 Task: Install and configure an extension for better Ruby support.
Action: Mouse moved to (177, 214)
Screenshot: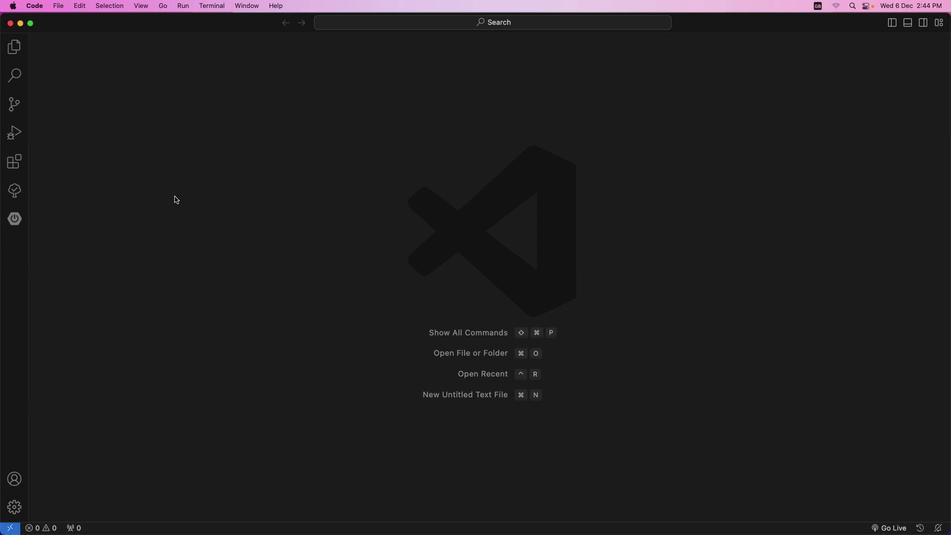 
Action: Mouse pressed left at (177, 214)
Screenshot: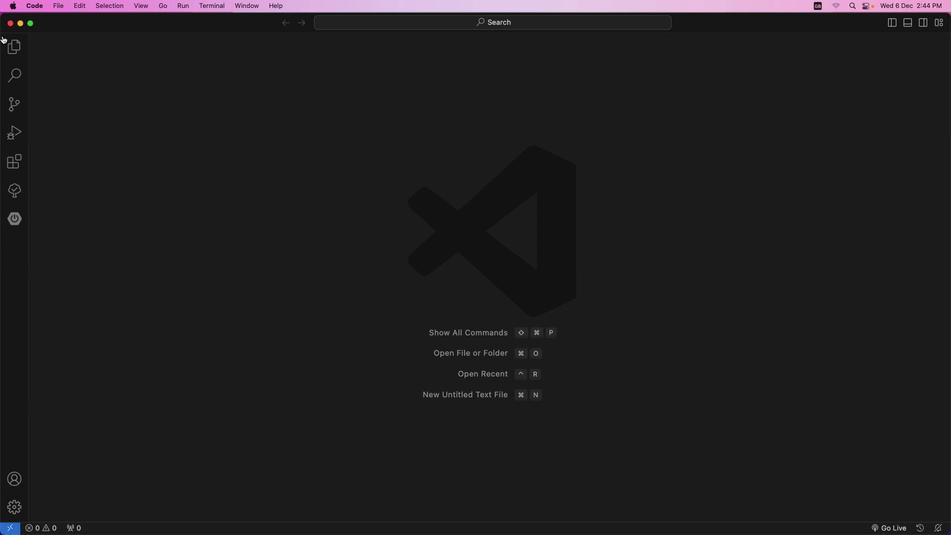 
Action: Mouse moved to (12, 161)
Screenshot: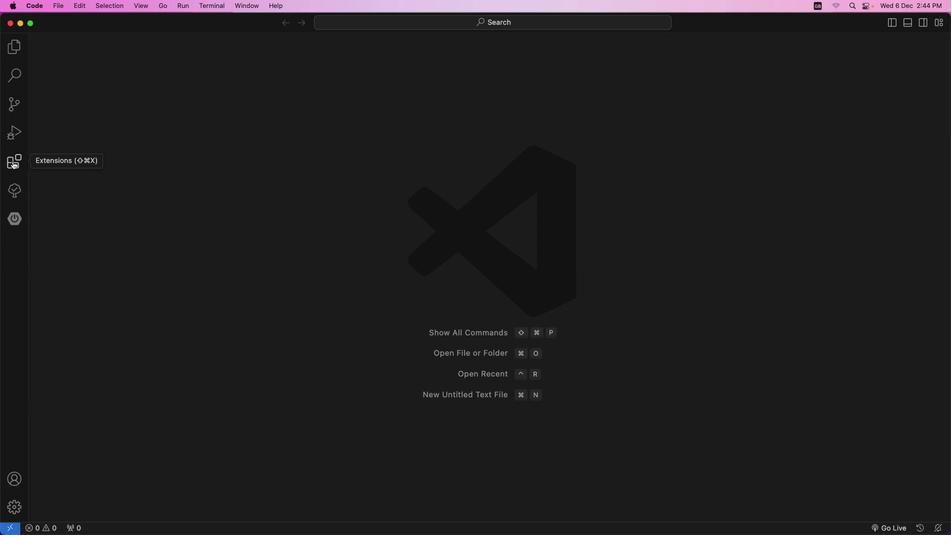 
Action: Mouse pressed left at (12, 161)
Screenshot: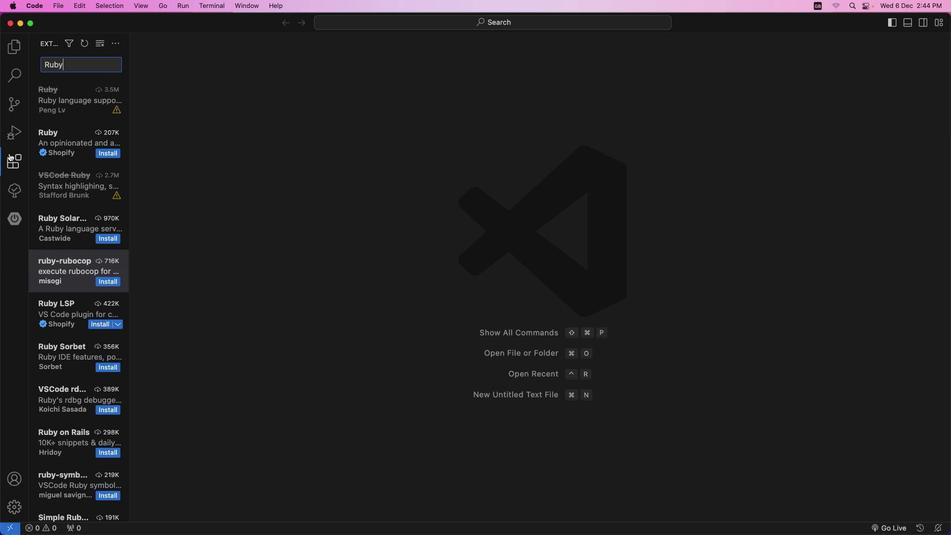 
Action: Mouse moved to (68, 65)
Screenshot: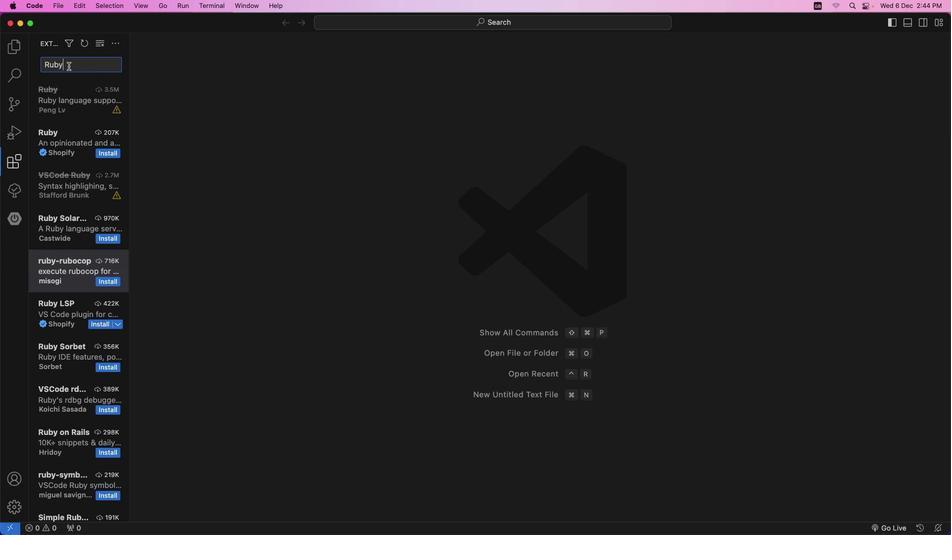 
Action: Key pressed Key.backspaceKey.backspaceKey.backspaceKey.backspaceKey.shift'R''u''b''y'
Screenshot: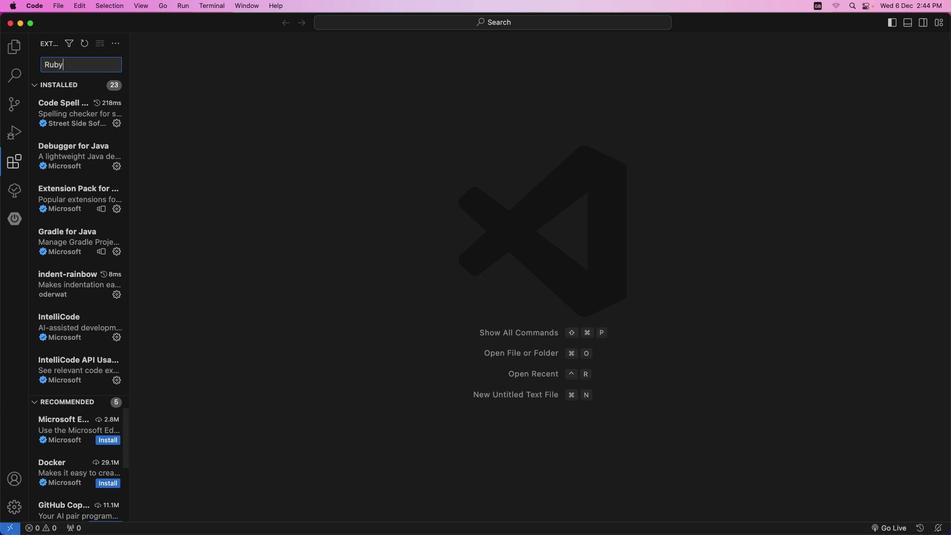 
Action: Mouse moved to (64, 258)
Screenshot: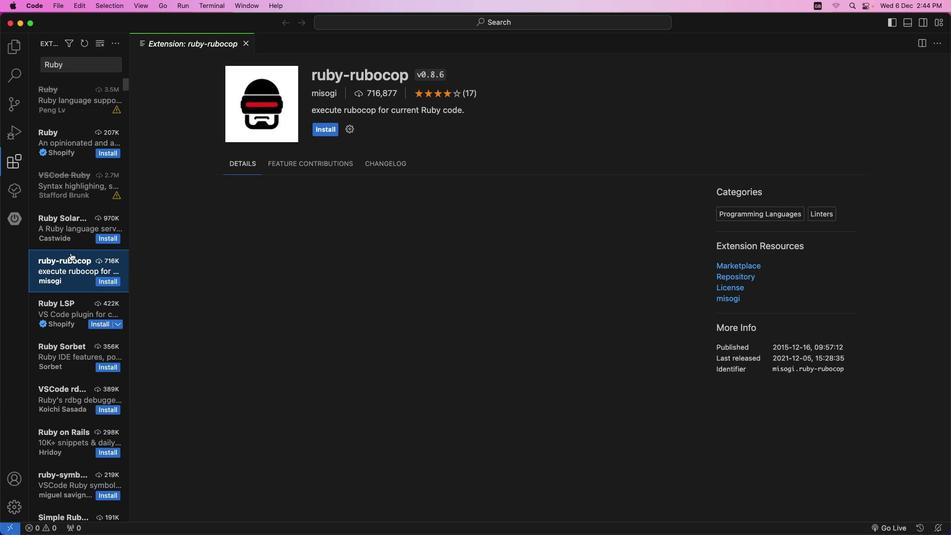 
Action: Mouse pressed left at (64, 258)
Screenshot: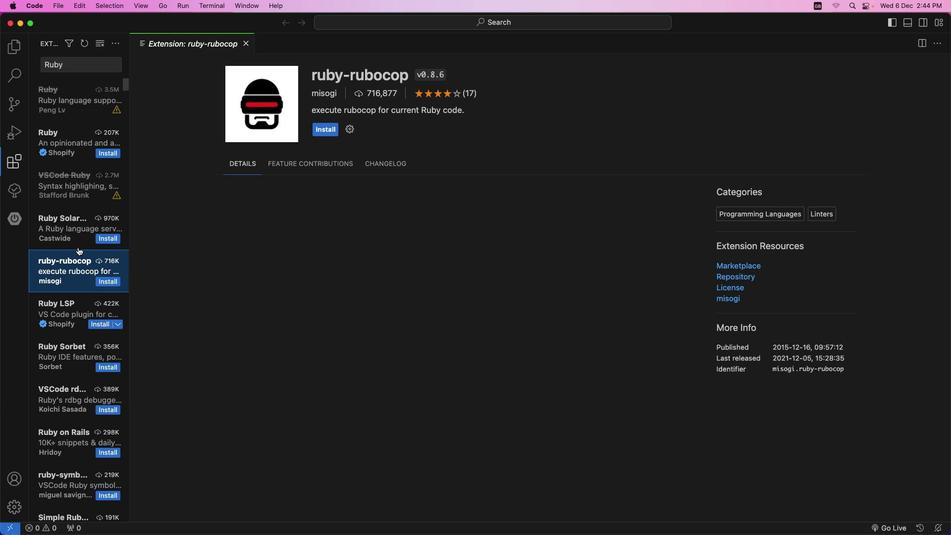 
Action: Mouse moved to (320, 130)
Screenshot: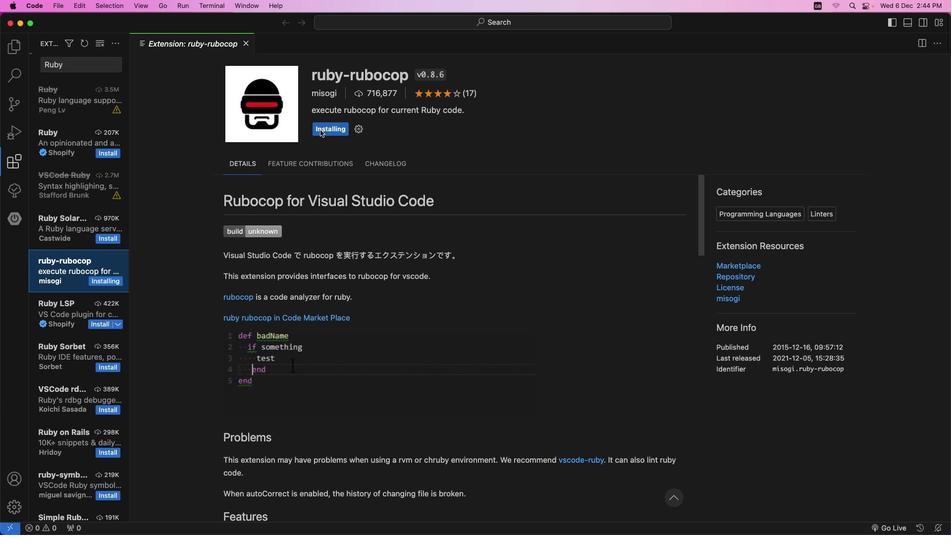 
Action: Mouse pressed left at (320, 130)
Screenshot: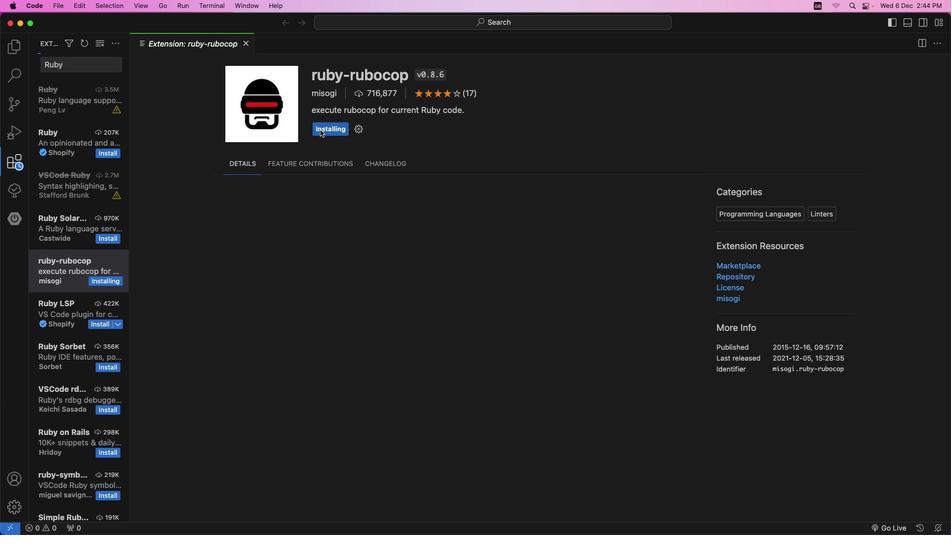 
Action: Mouse moved to (14, 50)
Screenshot: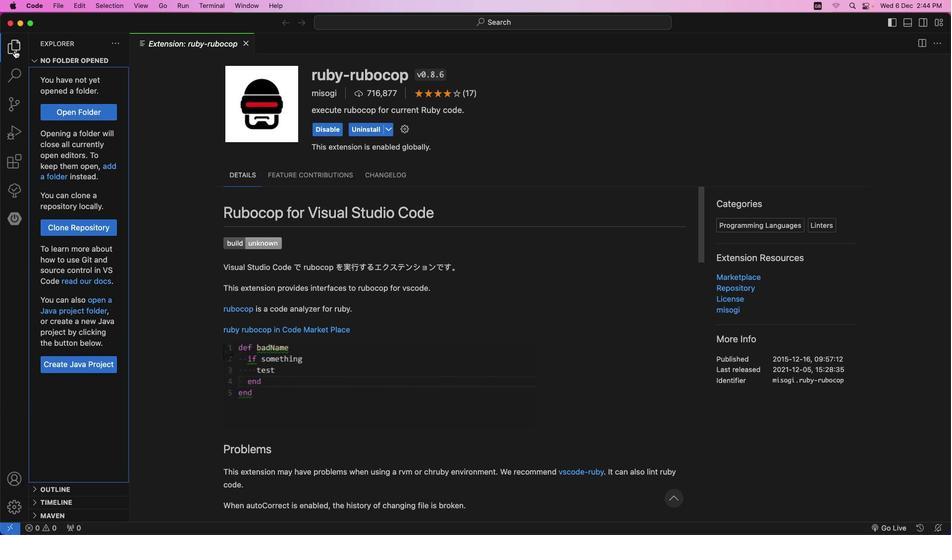 
Action: Mouse pressed left at (14, 50)
Screenshot: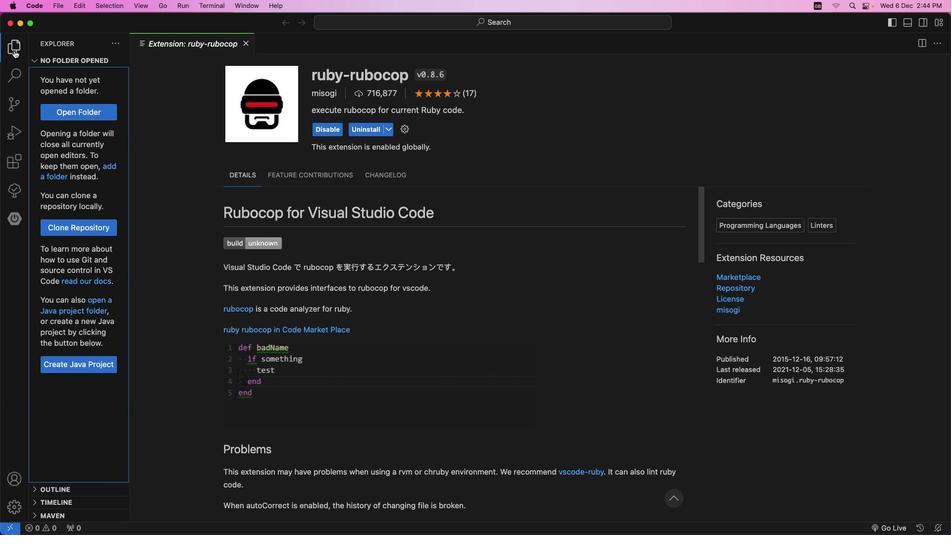 
Action: Mouse moved to (14, 50)
Screenshot: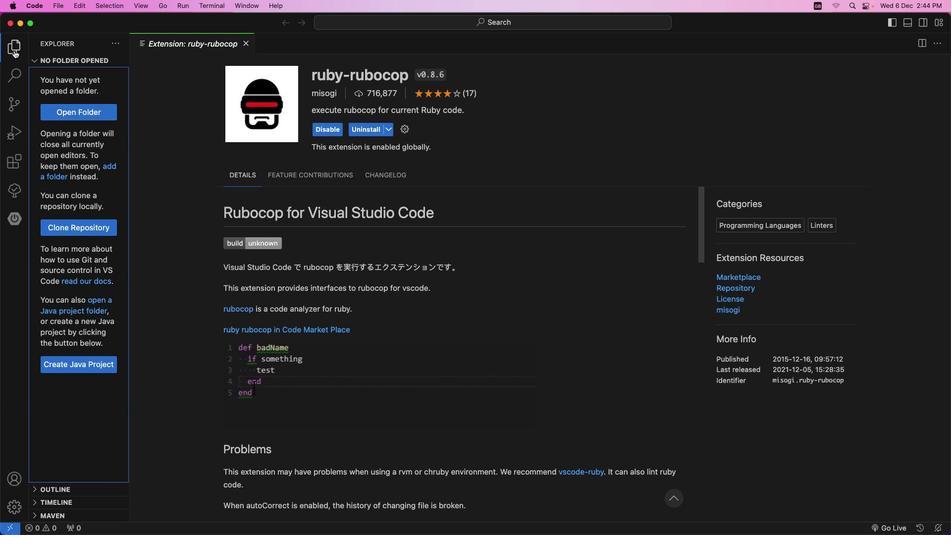 
Action: Mouse pressed left at (14, 50)
Screenshot: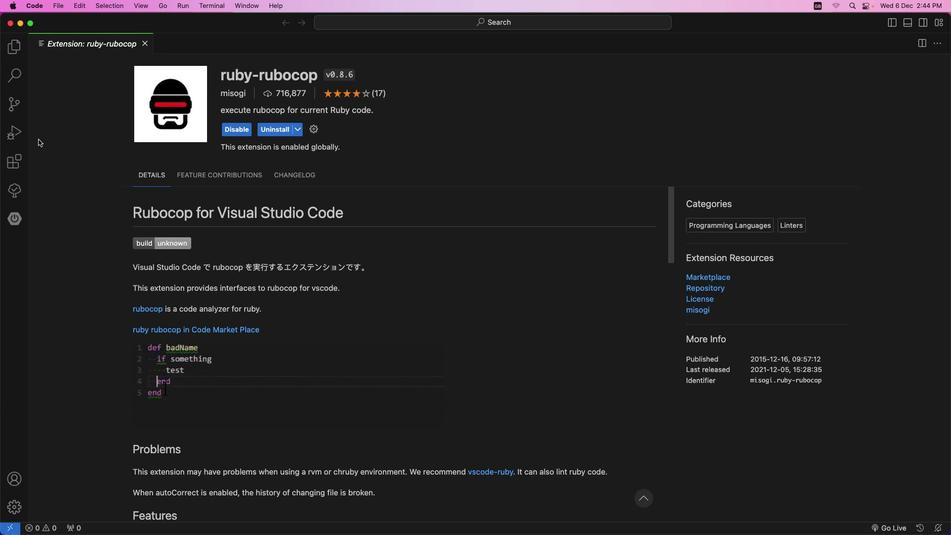 
Action: Mouse moved to (145, 43)
Screenshot: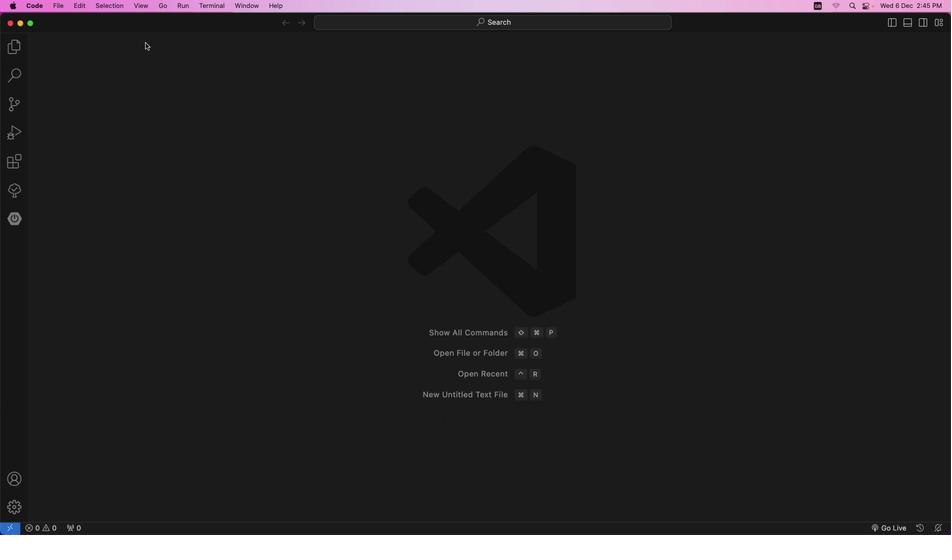 
Action: Mouse pressed left at (145, 43)
Screenshot: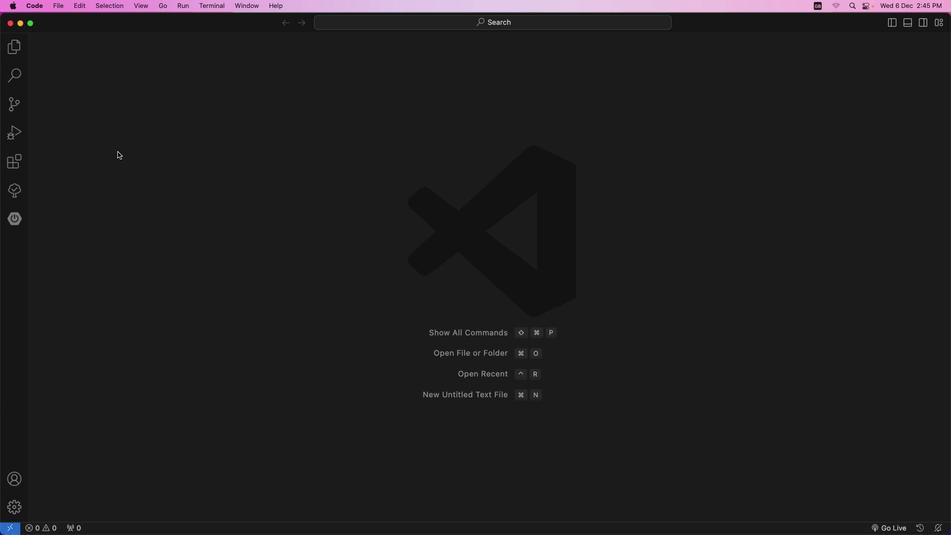 
Action: Mouse moved to (12, 509)
Screenshot: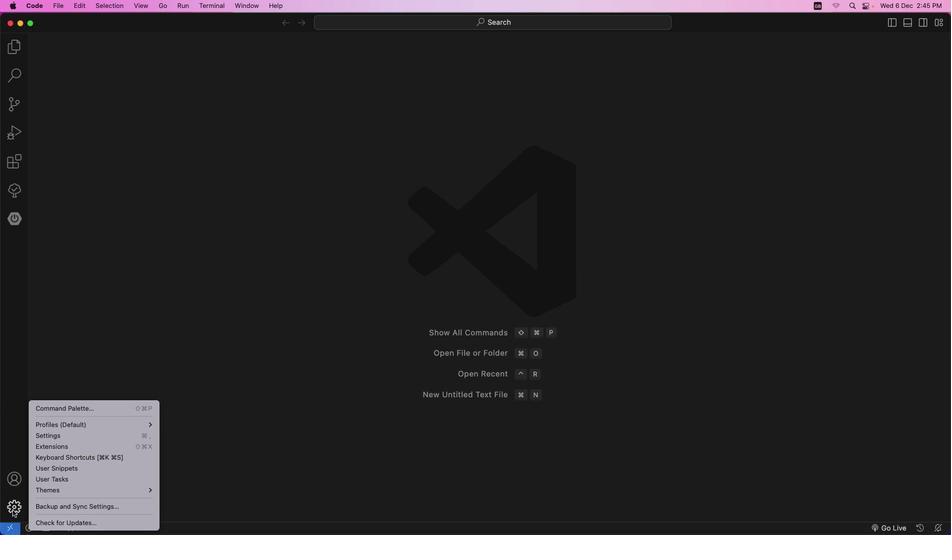
Action: Mouse pressed left at (12, 509)
Screenshot: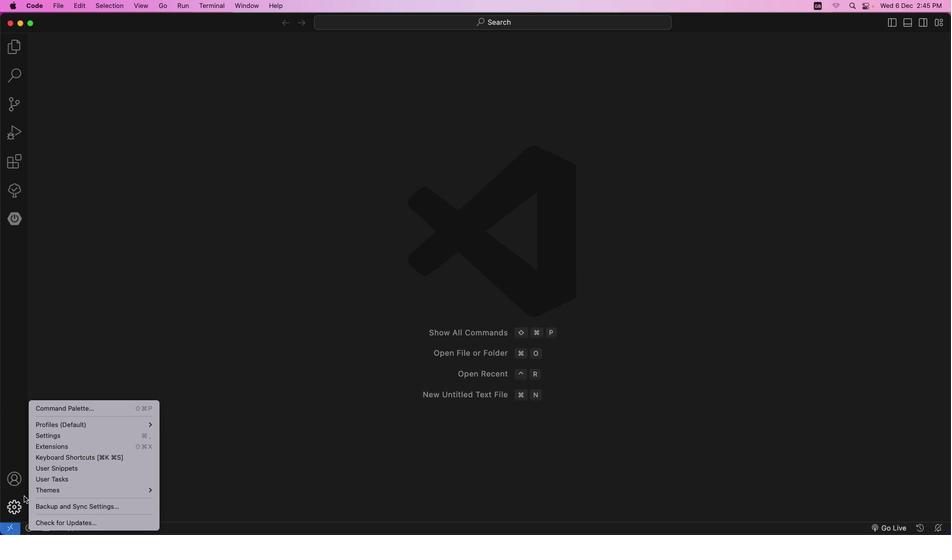 
Action: Mouse moved to (45, 439)
Screenshot: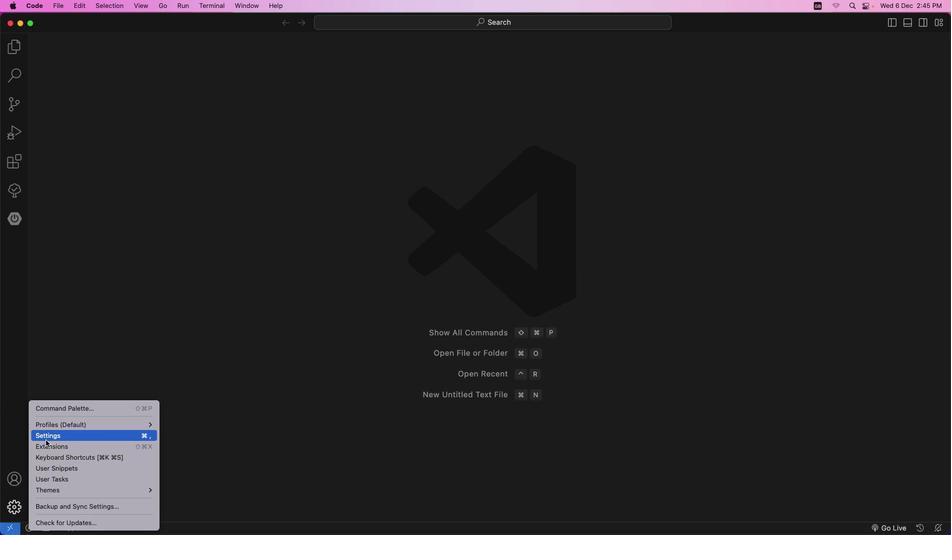 
Action: Mouse pressed left at (45, 439)
Screenshot: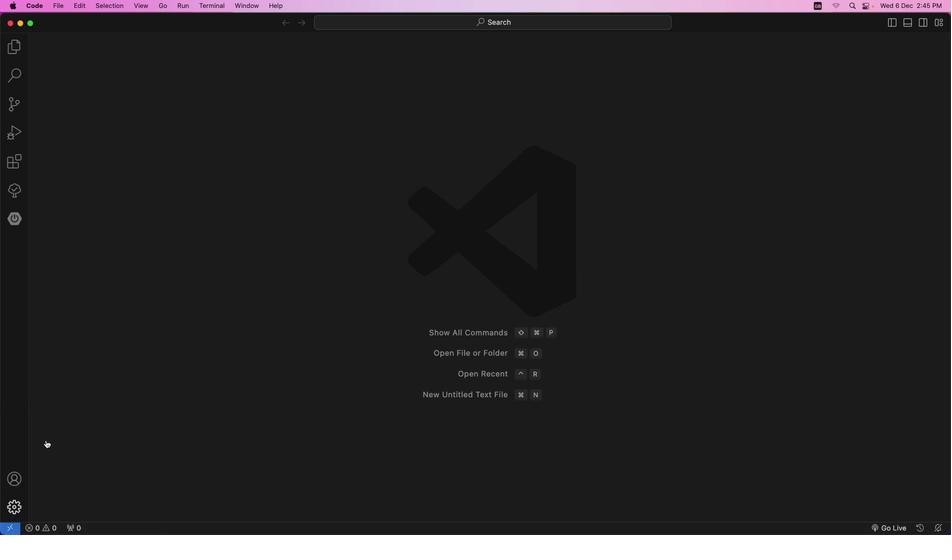 
Action: Mouse moved to (234, 67)
Screenshot: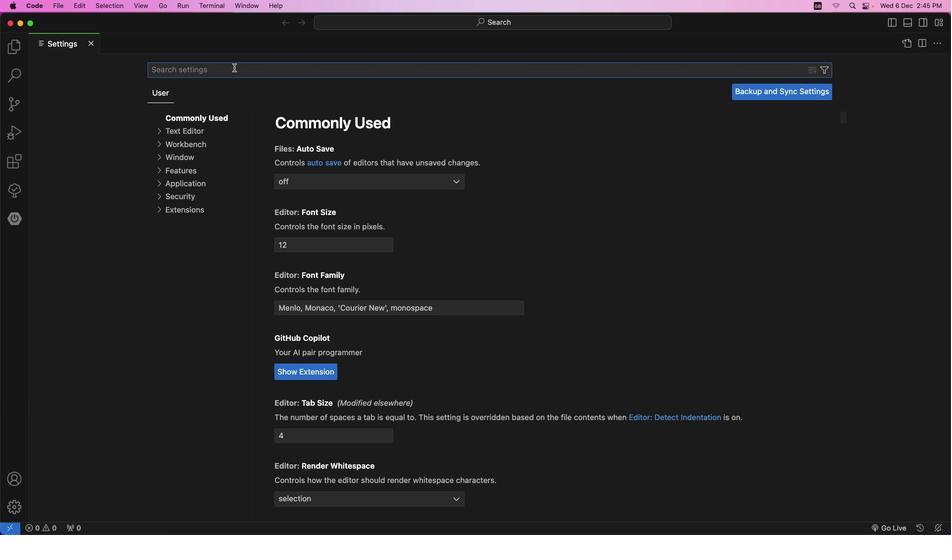 
Action: Mouse pressed left at (234, 67)
Screenshot: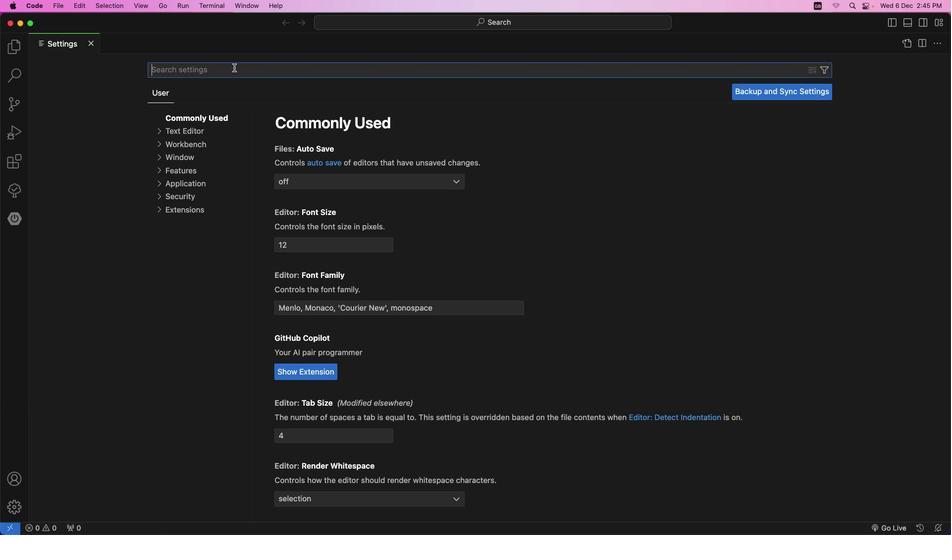 
Action: Key pressed Key.shift'R''u''b''y'Key.enter
Screenshot: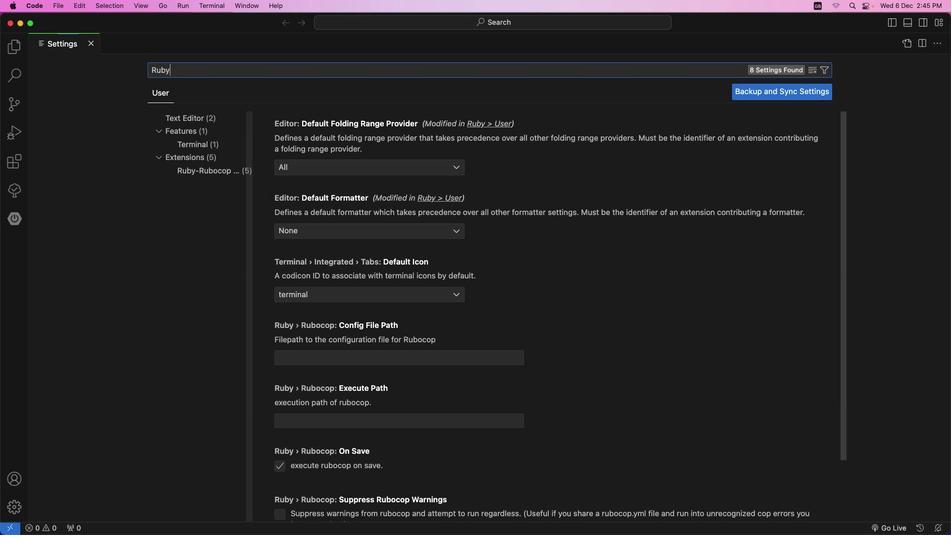 
Action: Mouse moved to (323, 236)
Screenshot: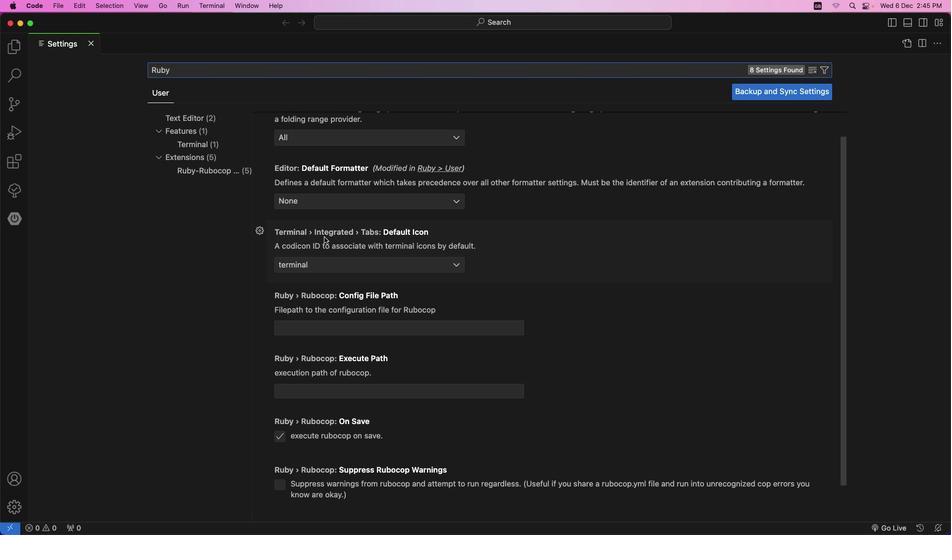 
Action: Mouse scrolled (323, 236) with delta (0, 0)
Screenshot: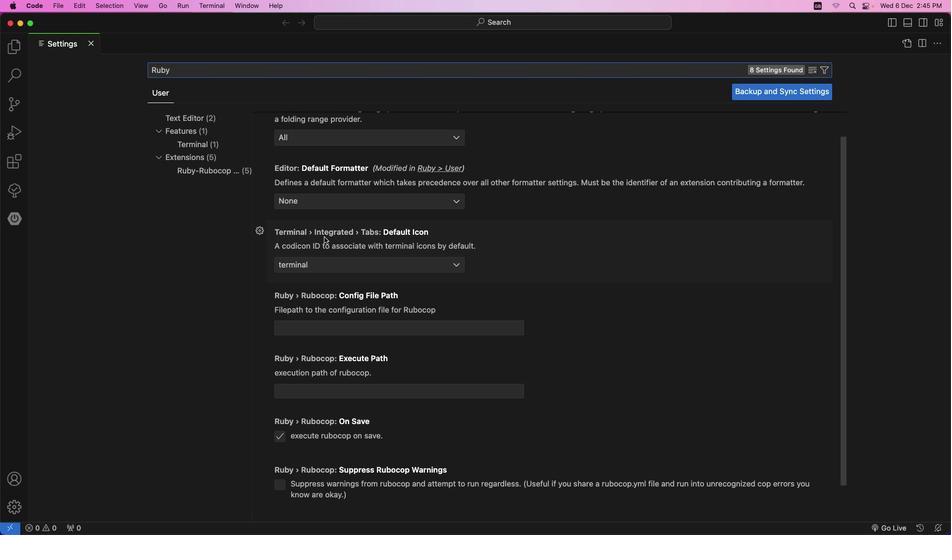 
Action: Mouse moved to (324, 236)
Screenshot: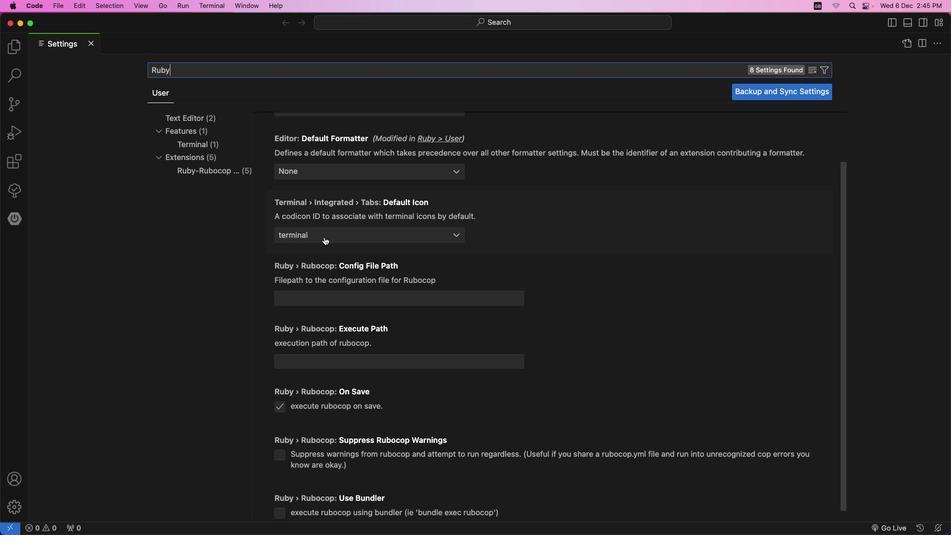 
Action: Mouse scrolled (324, 236) with delta (0, 0)
Screenshot: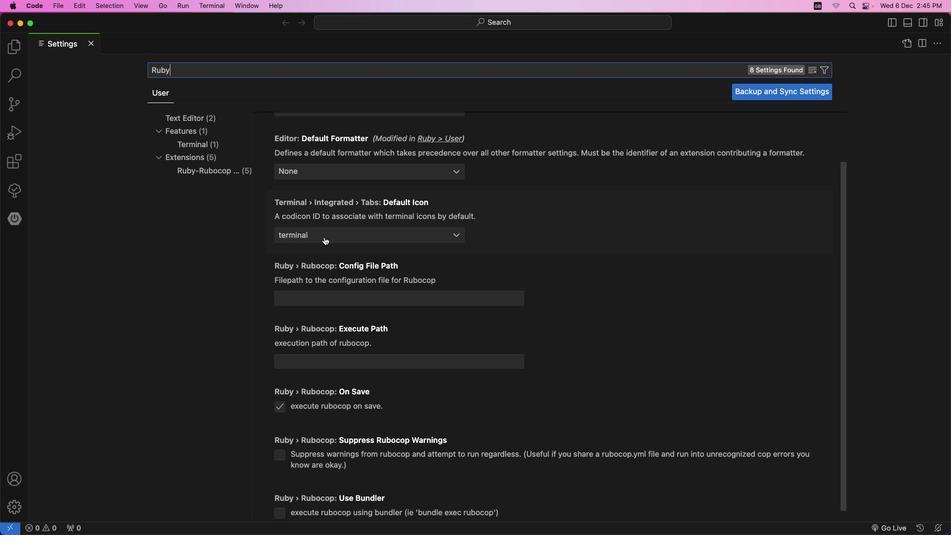 
Action: Mouse scrolled (324, 236) with delta (0, 0)
Screenshot: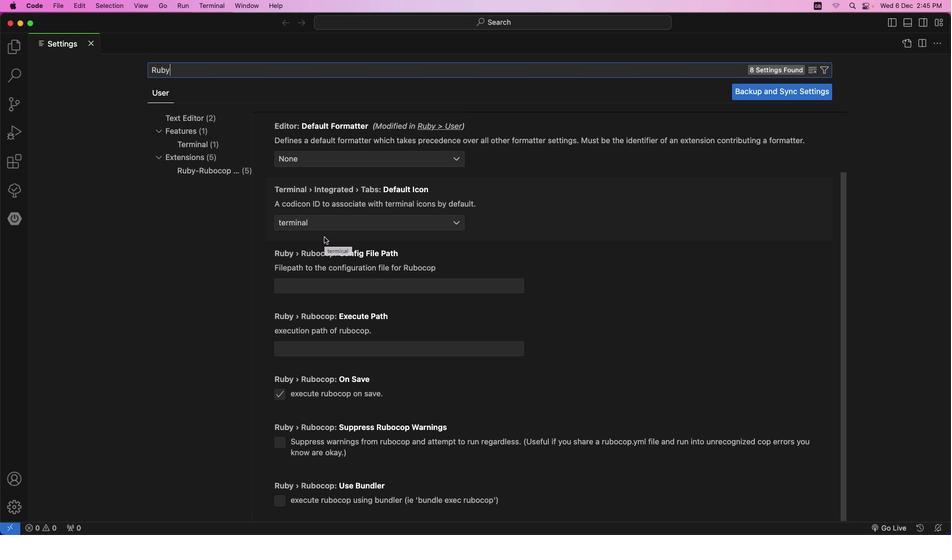 
Action: Mouse scrolled (324, 236) with delta (0, 0)
Screenshot: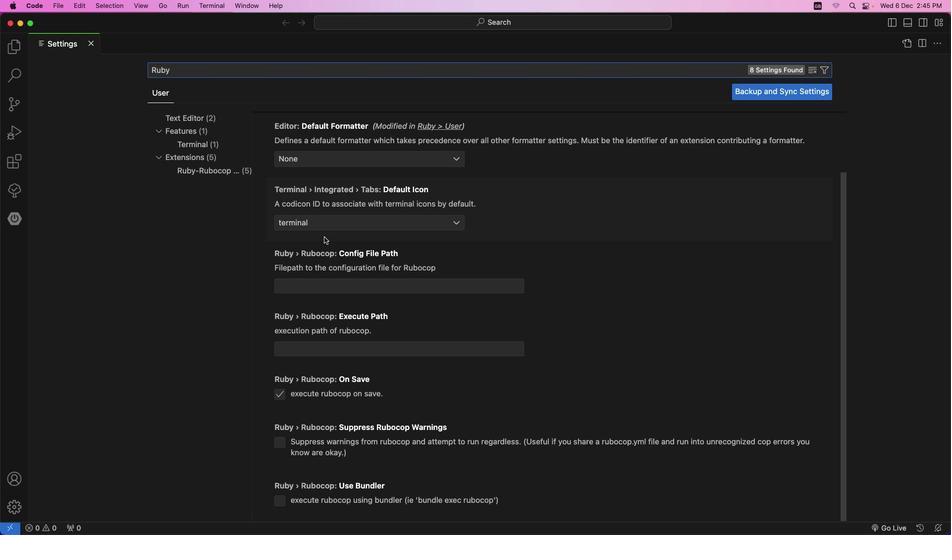 
Action: Mouse scrolled (324, 236) with delta (0, 0)
Screenshot: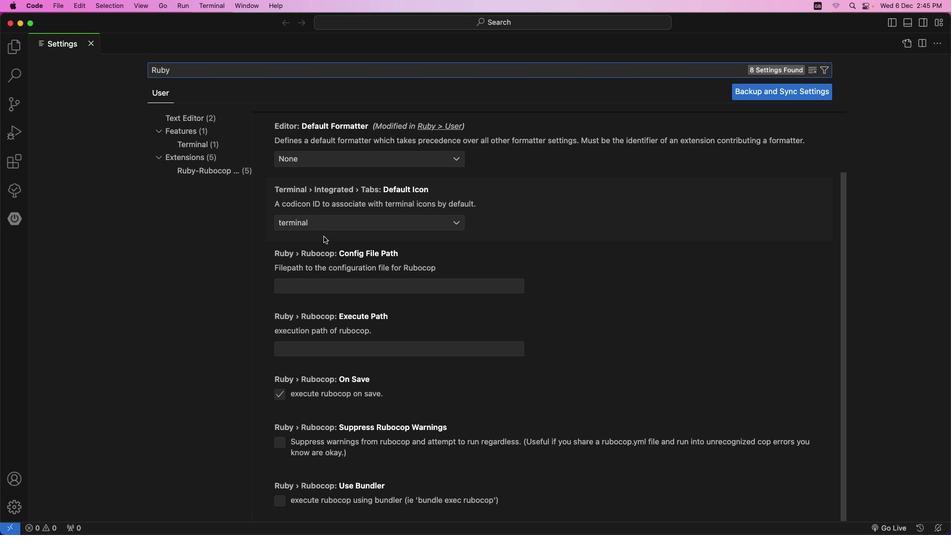 
Action: Mouse moved to (323, 235)
Screenshot: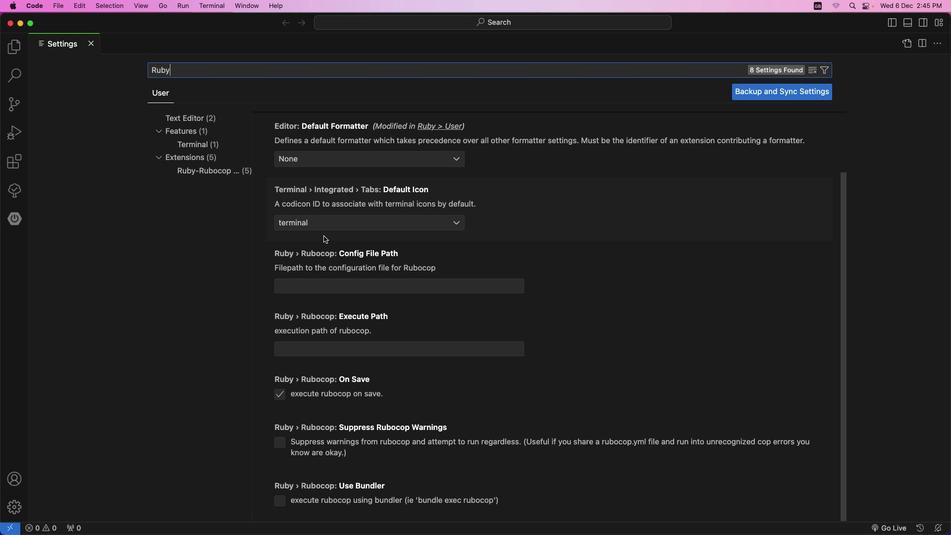 
Action: Mouse scrolled (323, 235) with delta (0, 0)
Screenshot: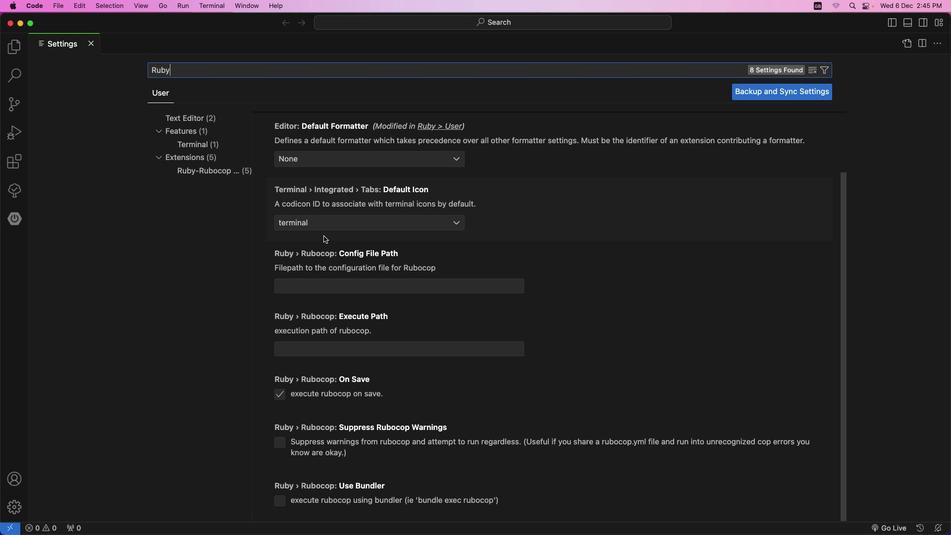 
Action: Mouse scrolled (323, 235) with delta (0, 0)
Screenshot: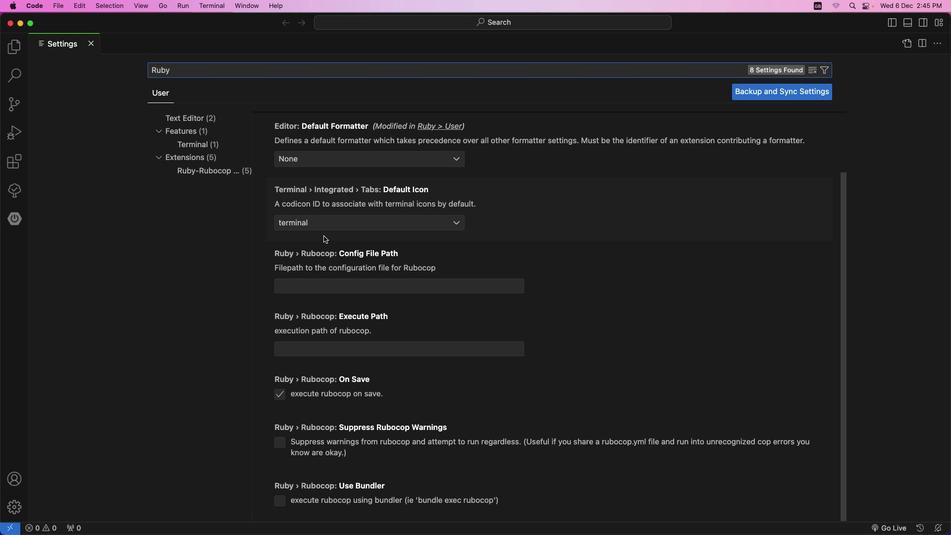
Action: Mouse scrolled (323, 235) with delta (0, 0)
Screenshot: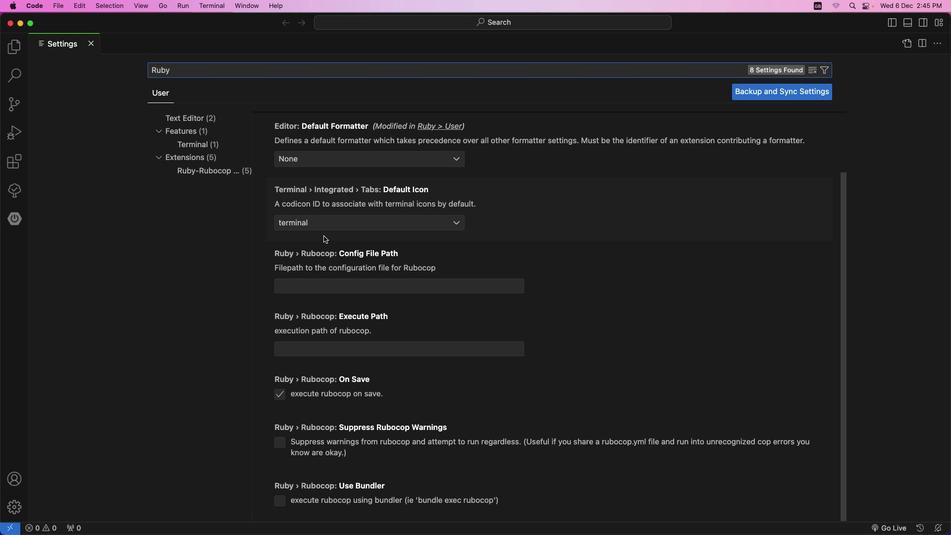 
Action: Mouse scrolled (323, 235) with delta (0, 0)
Screenshot: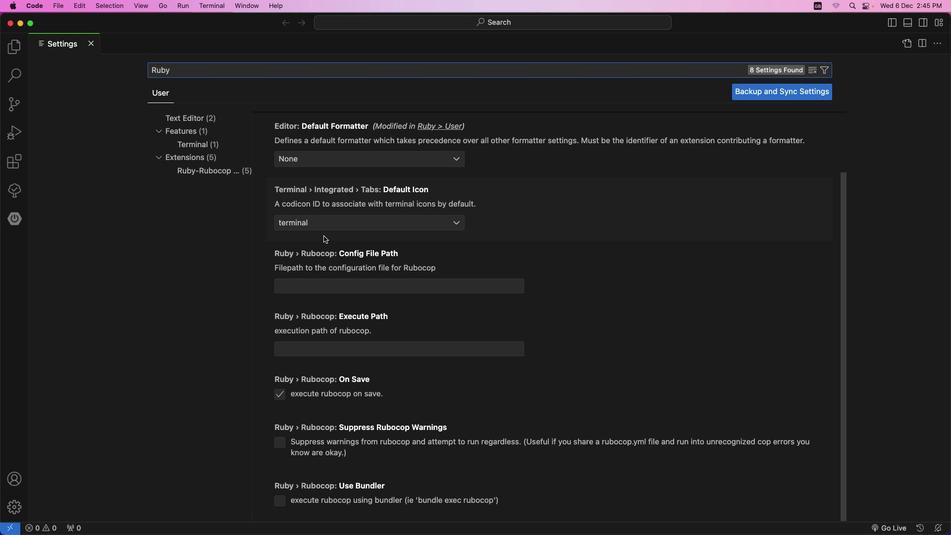 
Action: Mouse scrolled (323, 235) with delta (0, 0)
Screenshot: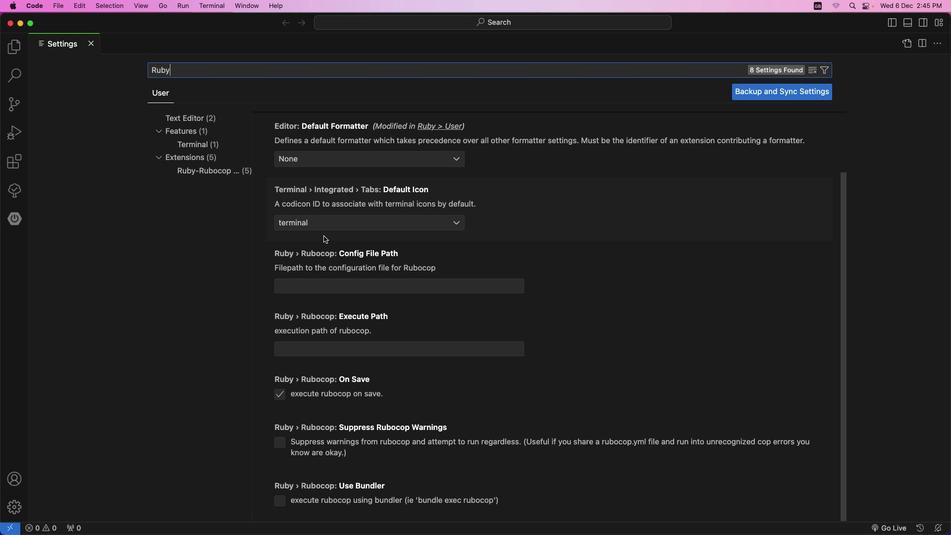 
Action: Mouse scrolled (323, 235) with delta (0, 0)
Screenshot: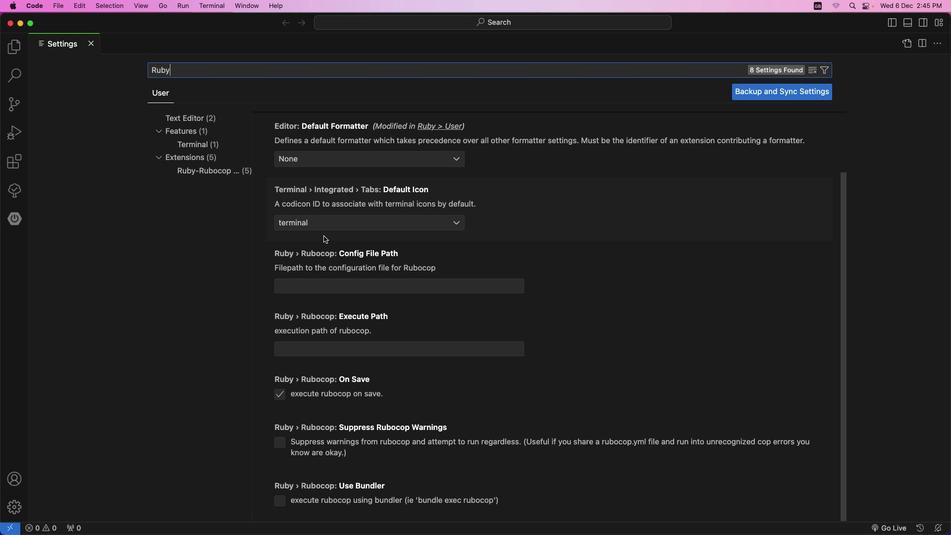 
Action: Mouse scrolled (323, 235) with delta (0, 0)
Screenshot: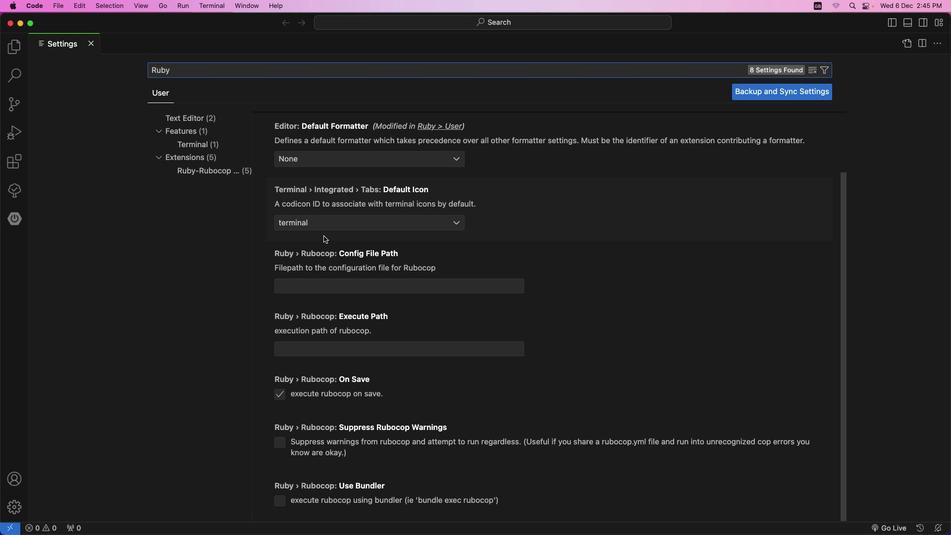 
Action: Mouse scrolled (323, 235) with delta (0, 0)
Screenshot: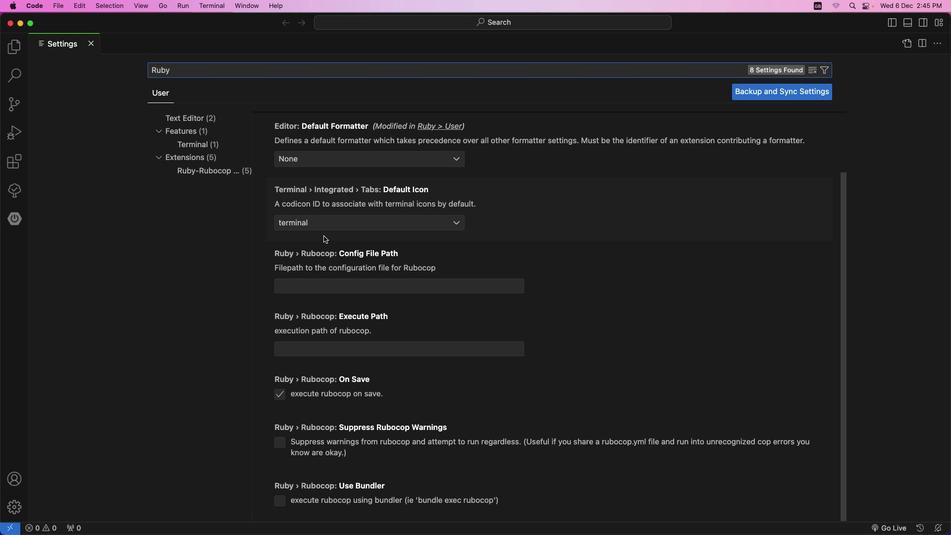 
Action: Mouse moved to (323, 235)
Screenshot: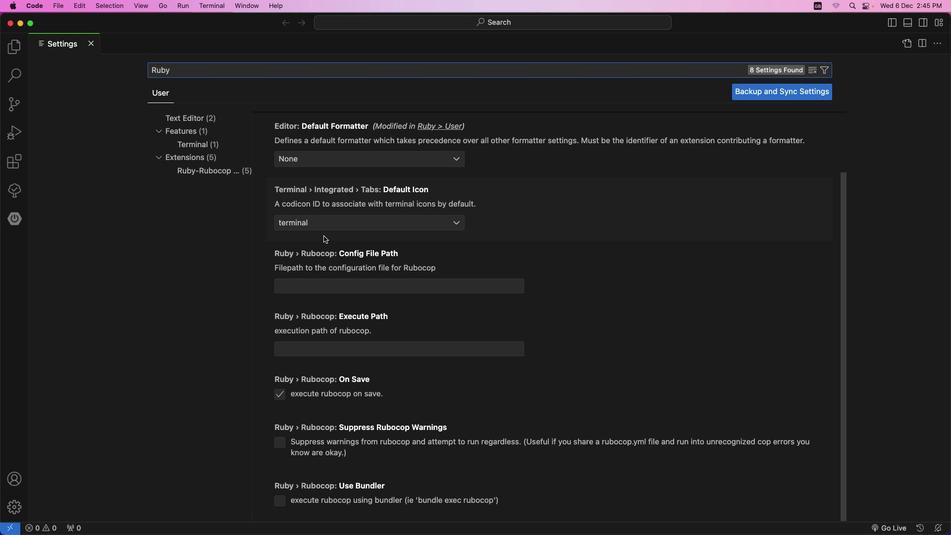 
Action: Mouse scrolled (323, 235) with delta (0, 0)
Screenshot: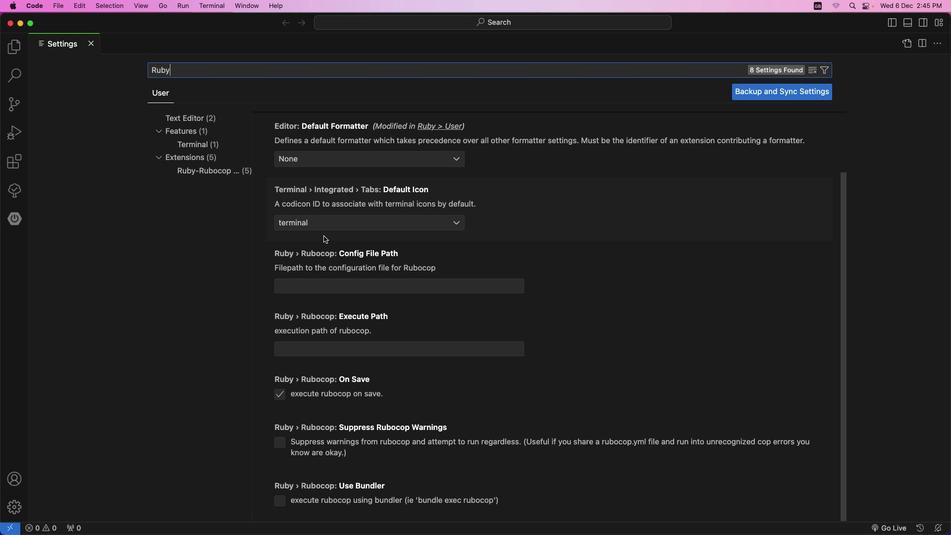 
Action: Mouse scrolled (323, 235) with delta (0, 0)
Screenshot: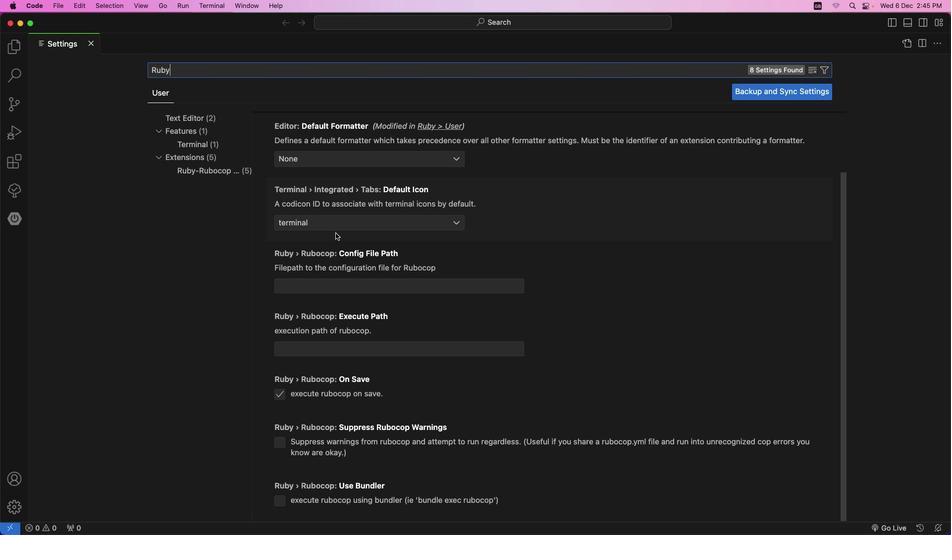 
Action: Mouse scrolled (323, 235) with delta (0, 0)
Screenshot: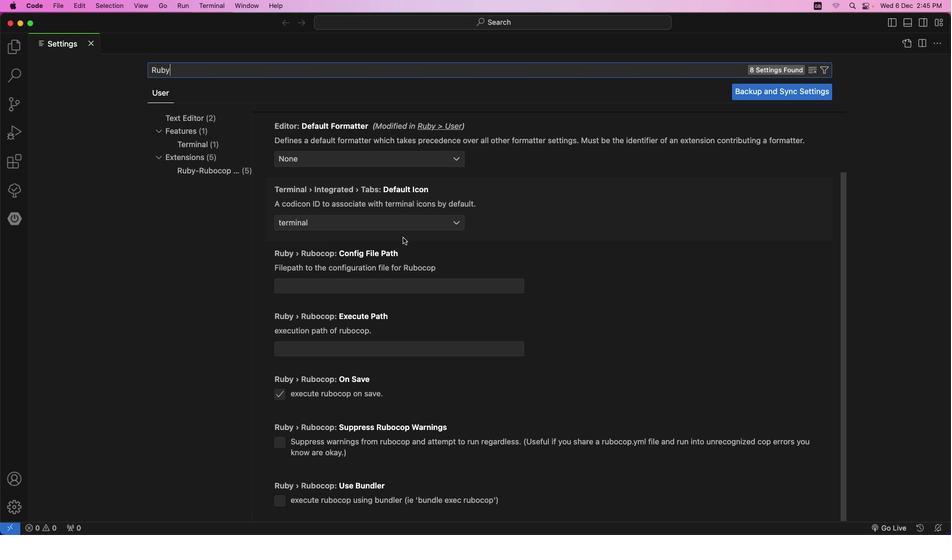 
Action: Mouse scrolled (323, 235) with delta (0, 0)
Screenshot: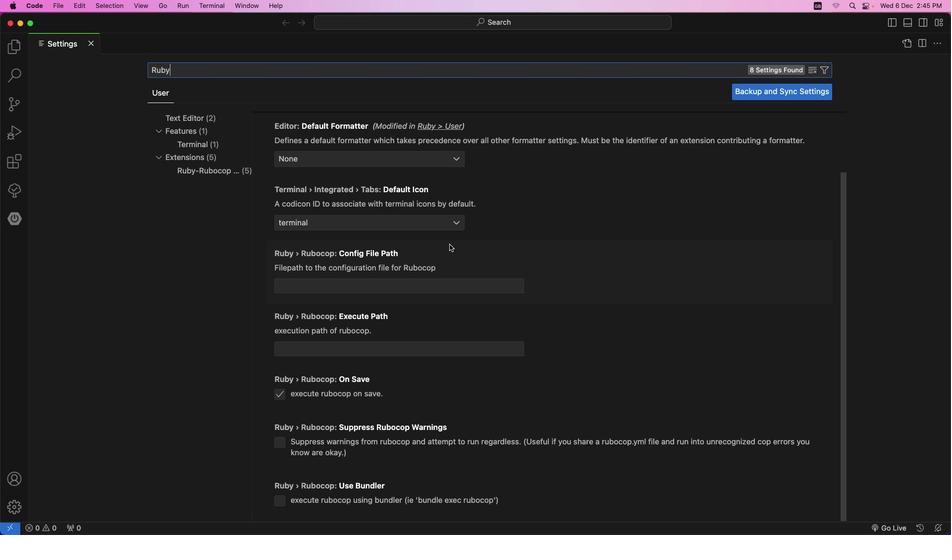 
Action: Mouse moved to (196, 144)
Screenshot: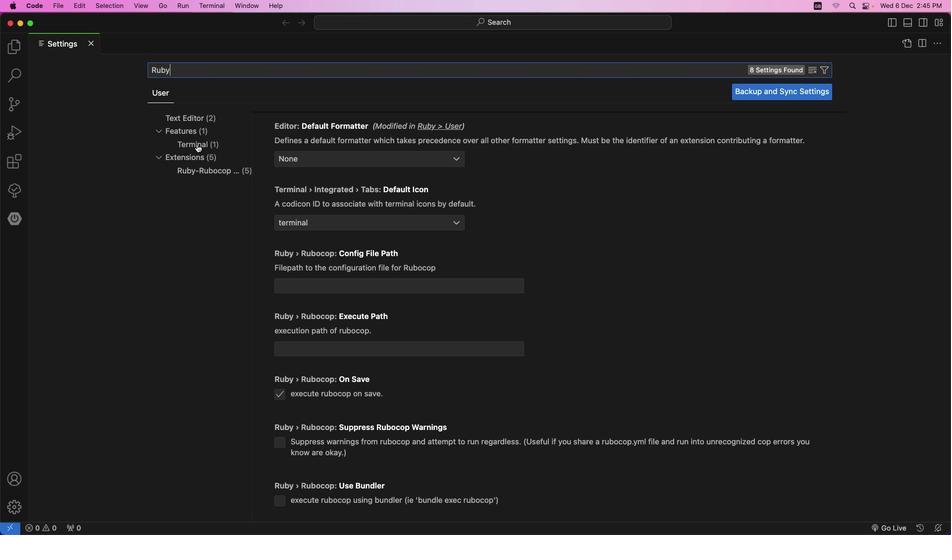
Action: Mouse pressed left at (196, 144)
Screenshot: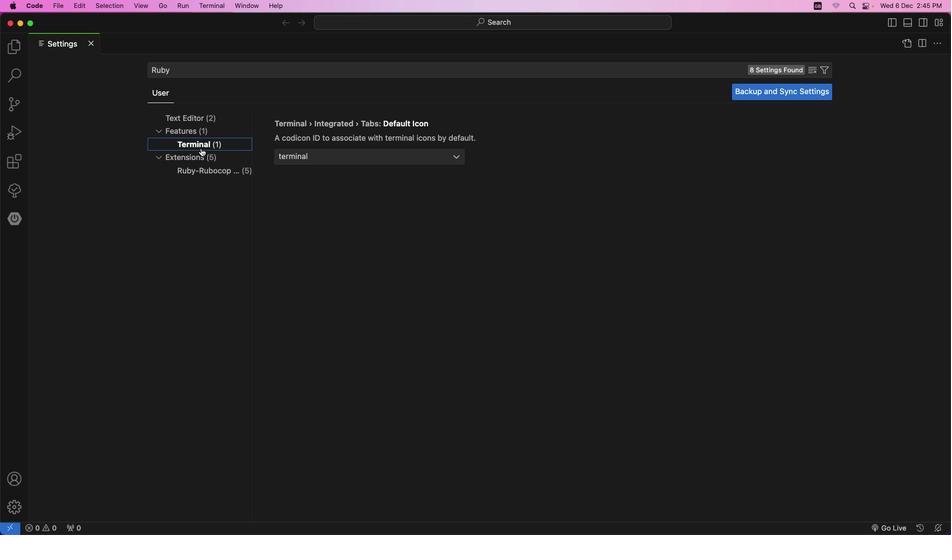 
Action: Mouse moved to (371, 154)
Screenshot: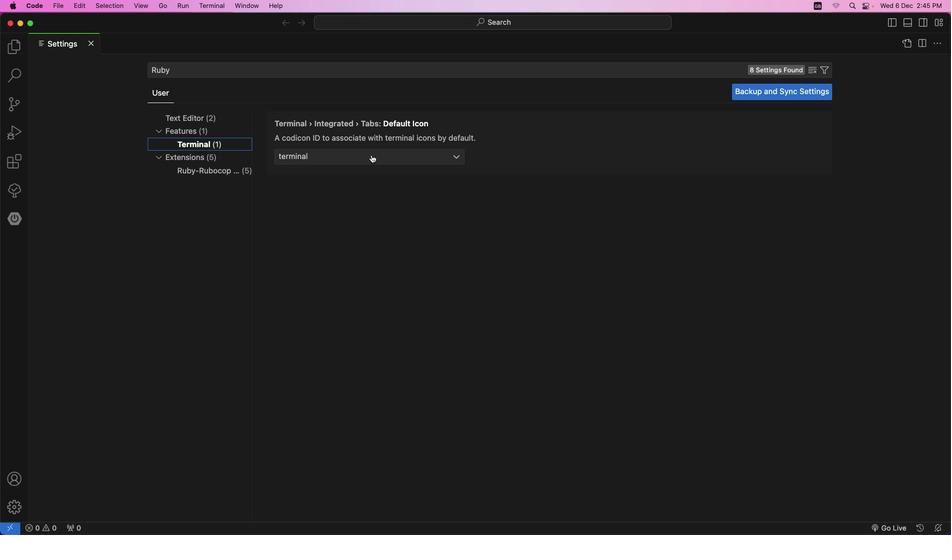 
Action: Mouse pressed left at (371, 154)
Screenshot: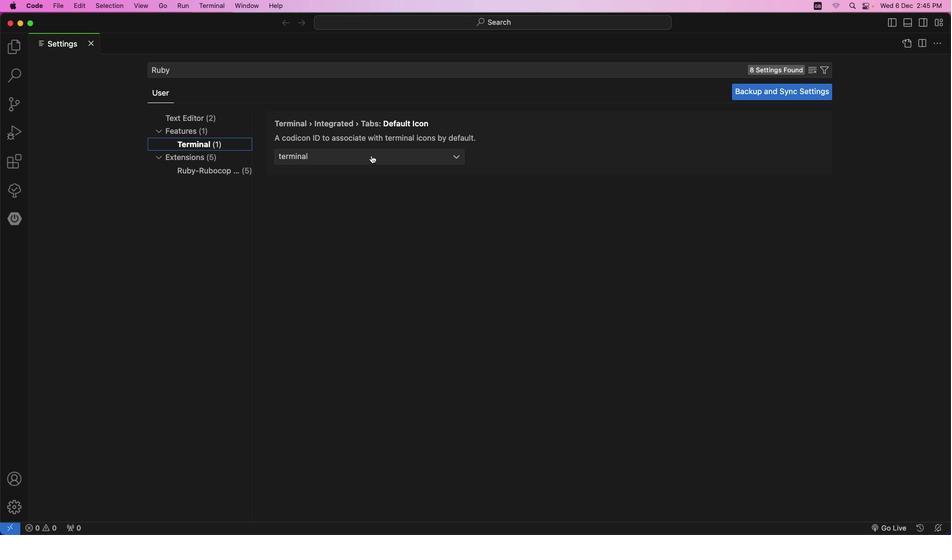 
Action: Mouse moved to (371, 157)
Screenshot: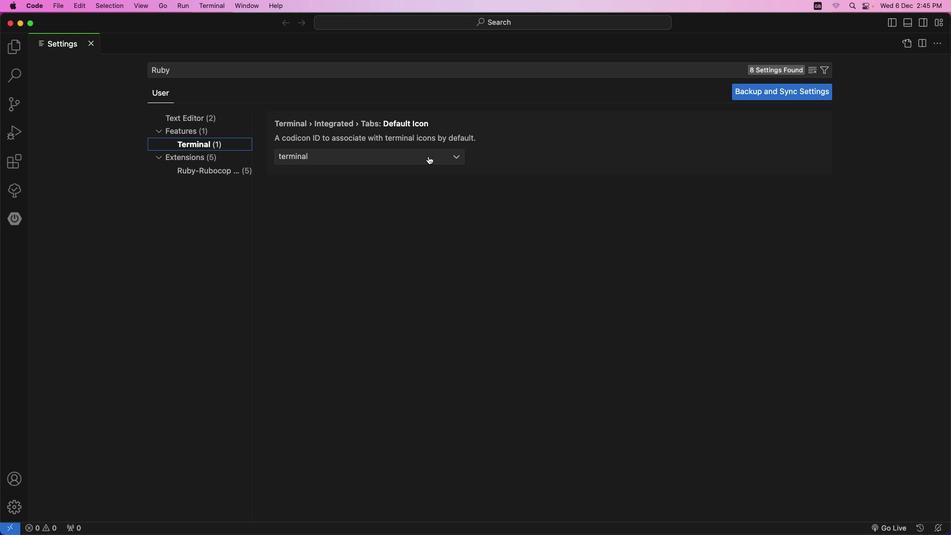 
Action: Mouse pressed left at (371, 157)
Screenshot: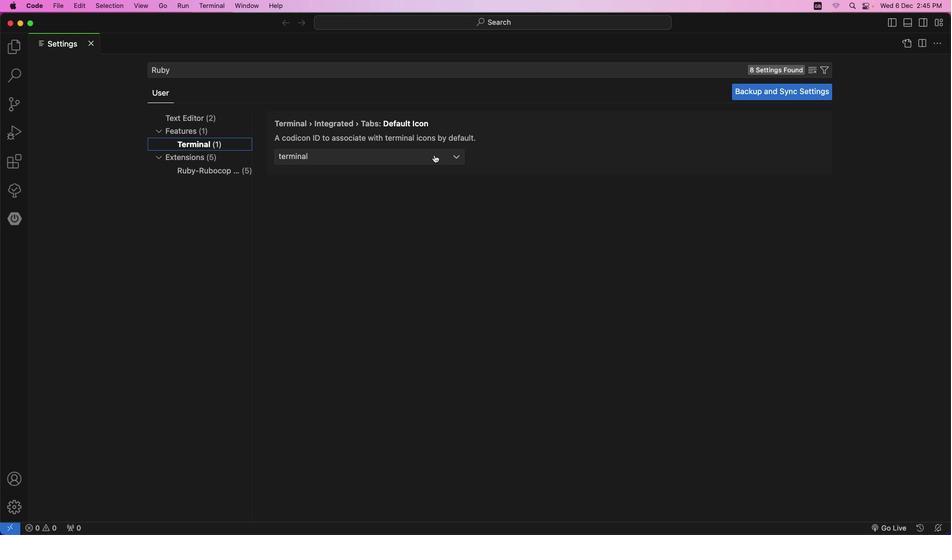 
Action: Mouse moved to (459, 156)
Screenshot: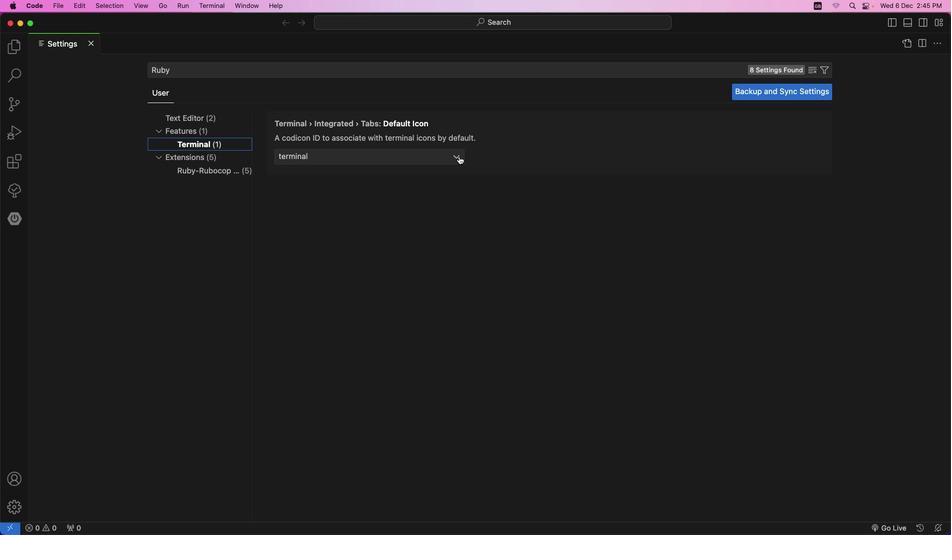 
Action: Mouse pressed left at (459, 156)
Screenshot: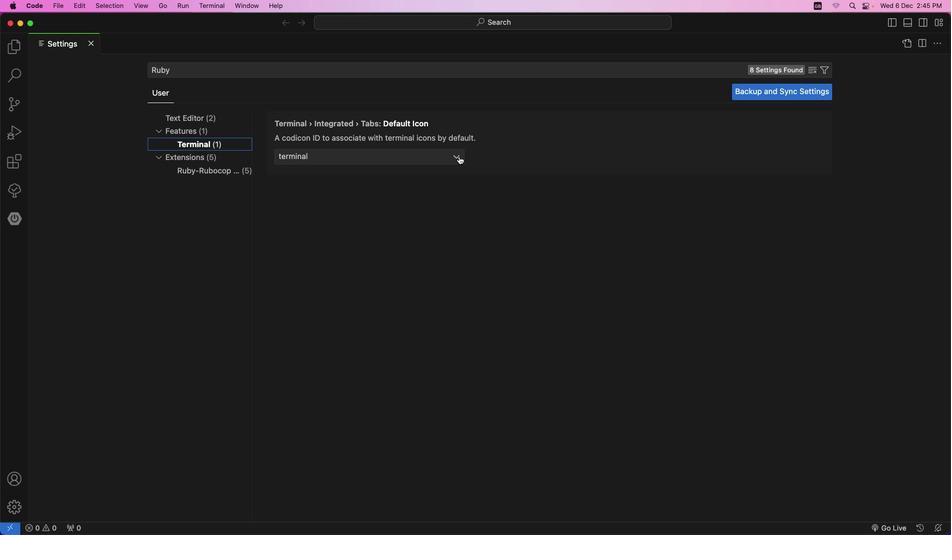 
Action: Mouse moved to (458, 156)
Screenshot: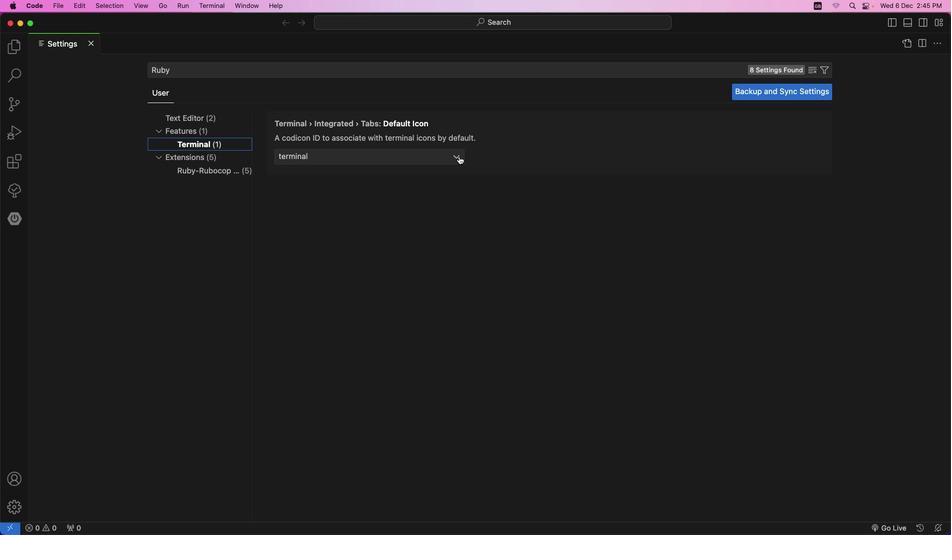 
Action: Mouse pressed left at (458, 156)
Screenshot: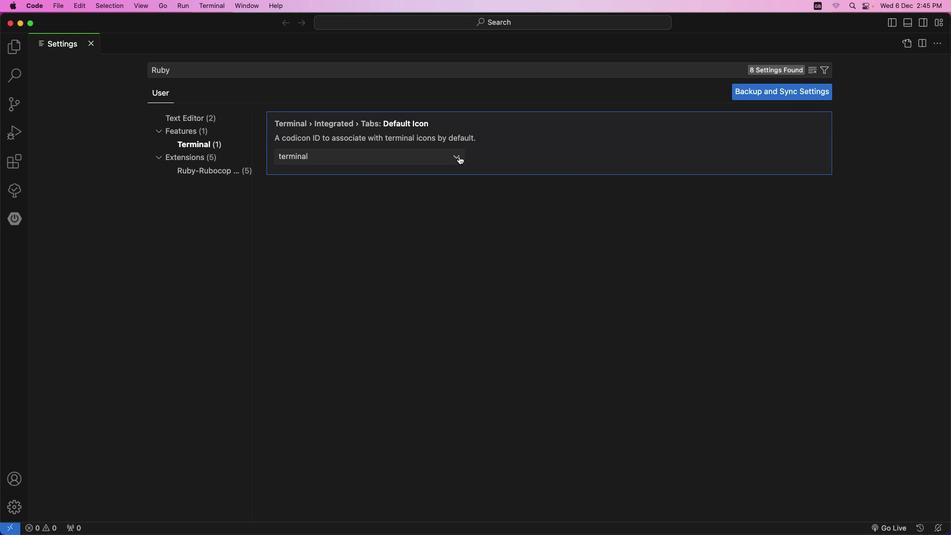 
Action: Mouse pressed left at (458, 156)
Screenshot: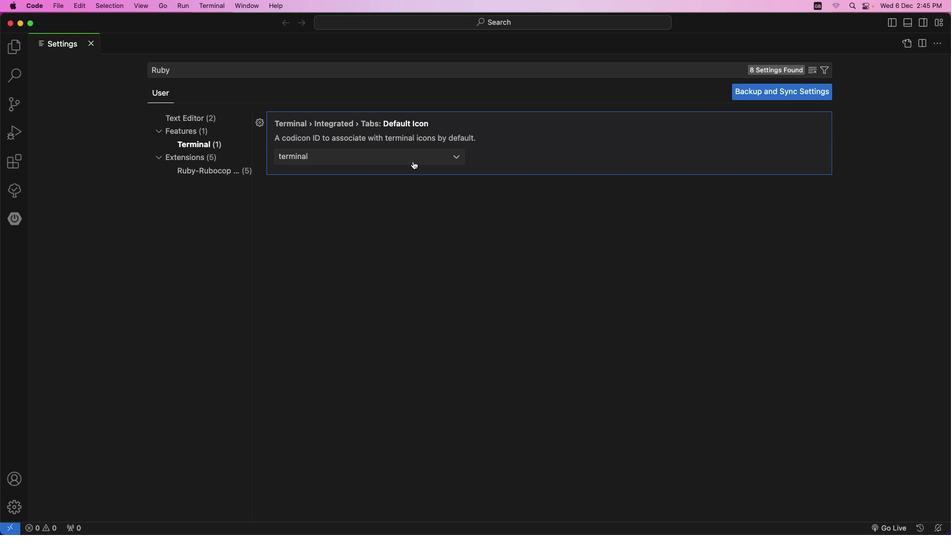 
Action: Mouse pressed left at (458, 156)
Screenshot: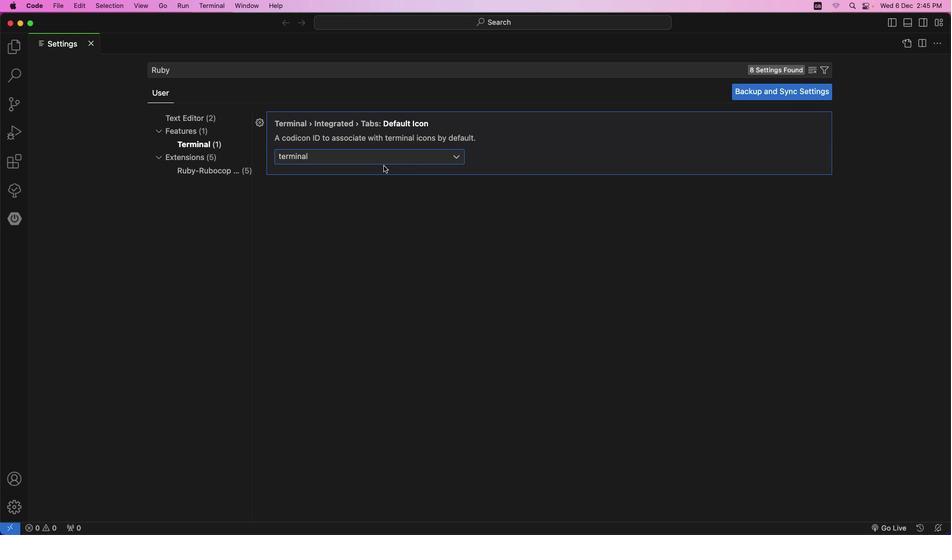 
Action: Mouse moved to (210, 159)
Screenshot: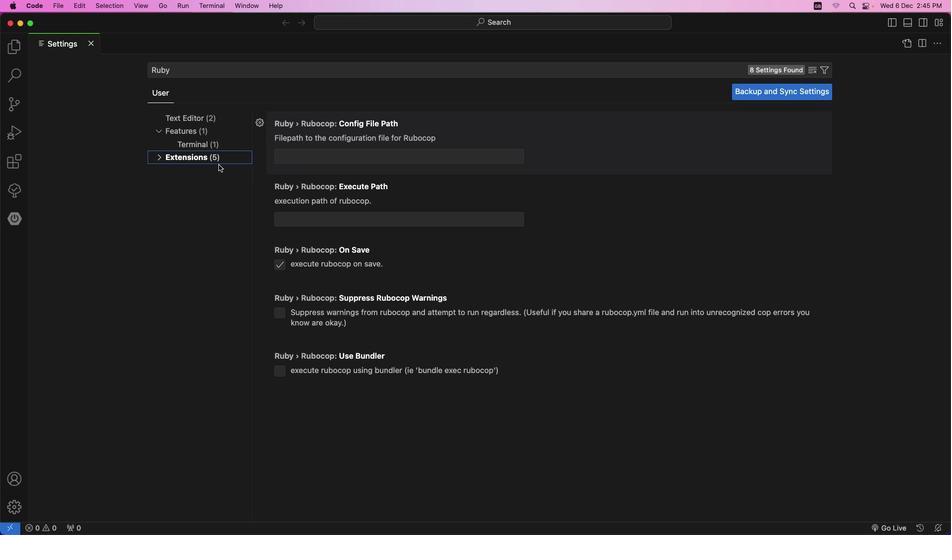 
Action: Mouse pressed left at (210, 159)
Screenshot: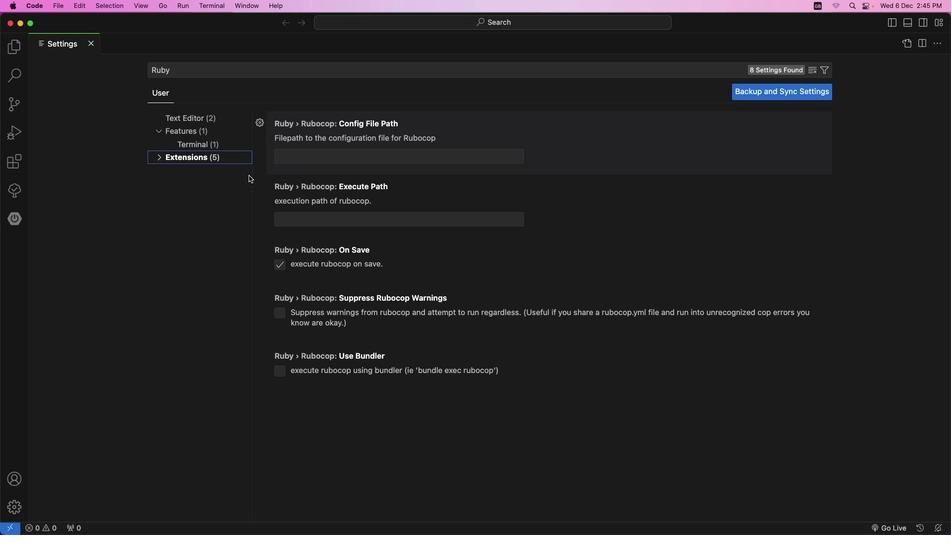 
Action: Mouse moved to (314, 156)
Screenshot: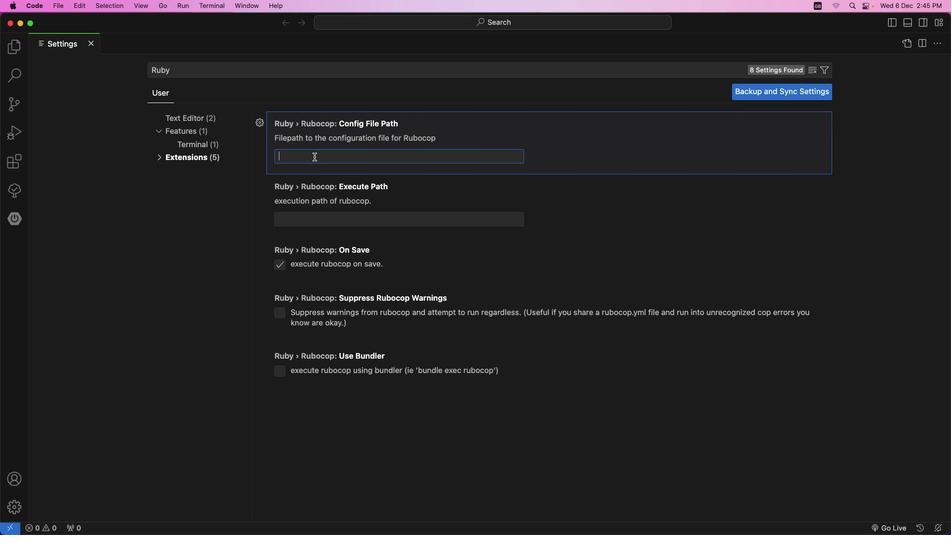 
Action: Mouse pressed left at (314, 156)
Screenshot: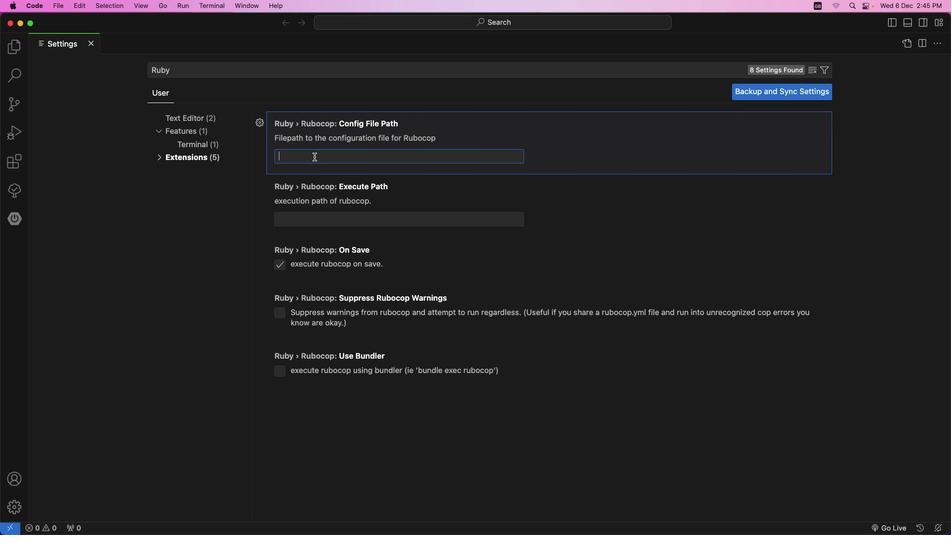 
Action: Mouse moved to (192, 114)
Screenshot: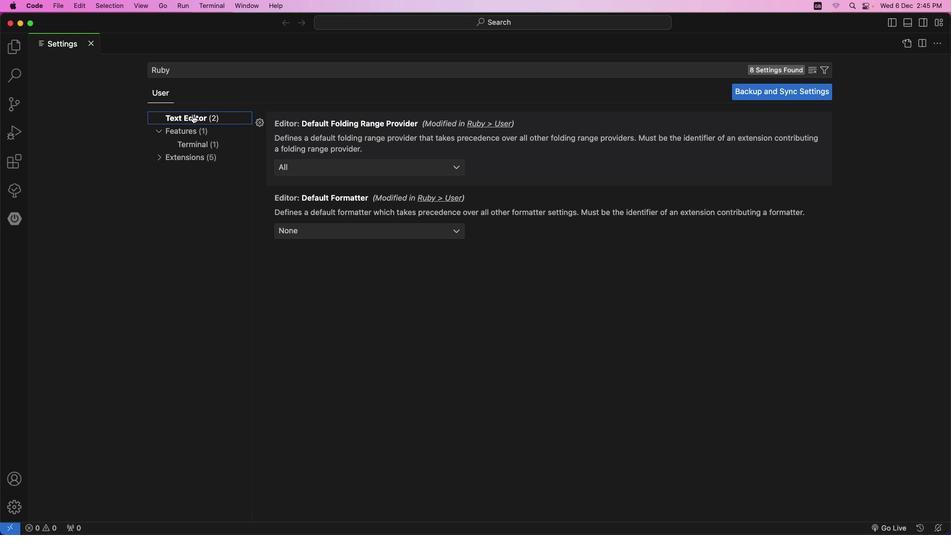 
Action: Mouse pressed left at (192, 114)
Screenshot: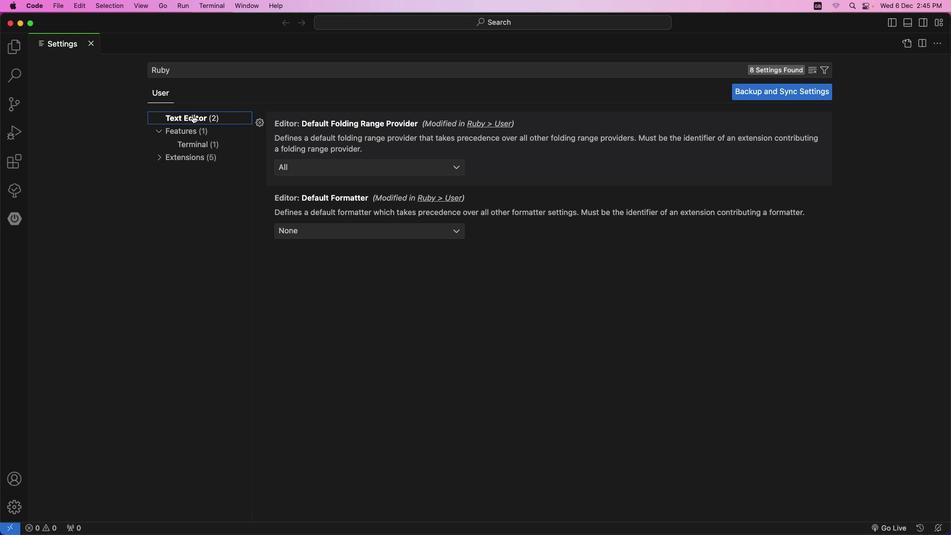 
Action: Mouse moved to (453, 164)
Screenshot: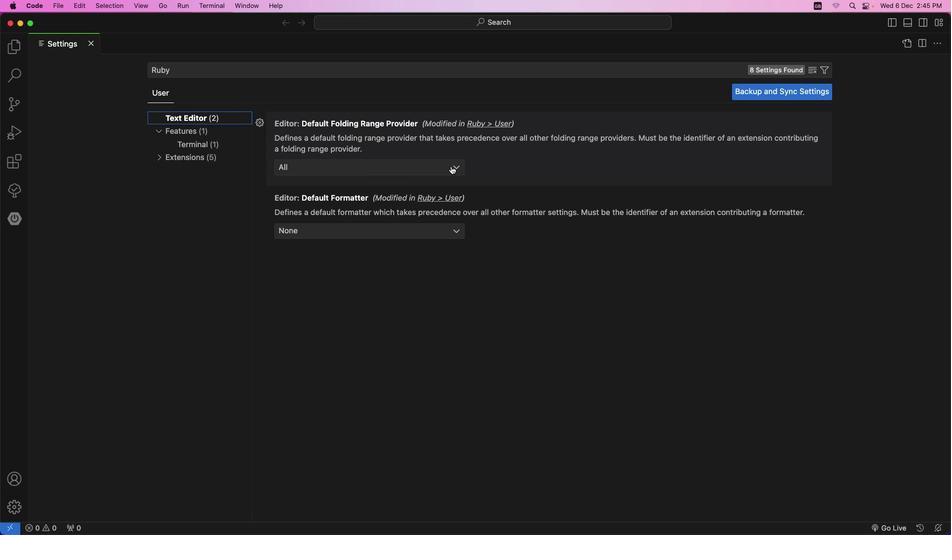 
Action: Mouse pressed left at (453, 164)
Screenshot: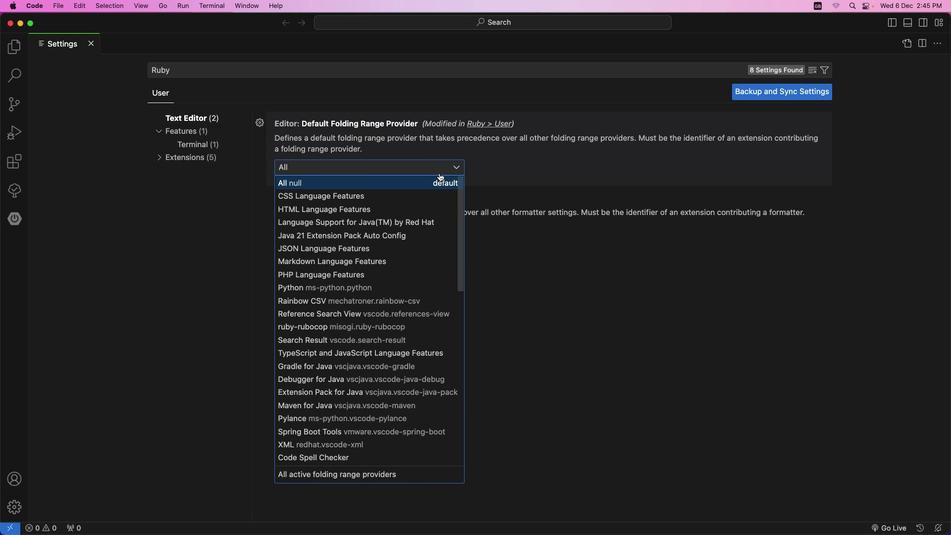 
Action: Mouse moved to (313, 208)
Screenshot: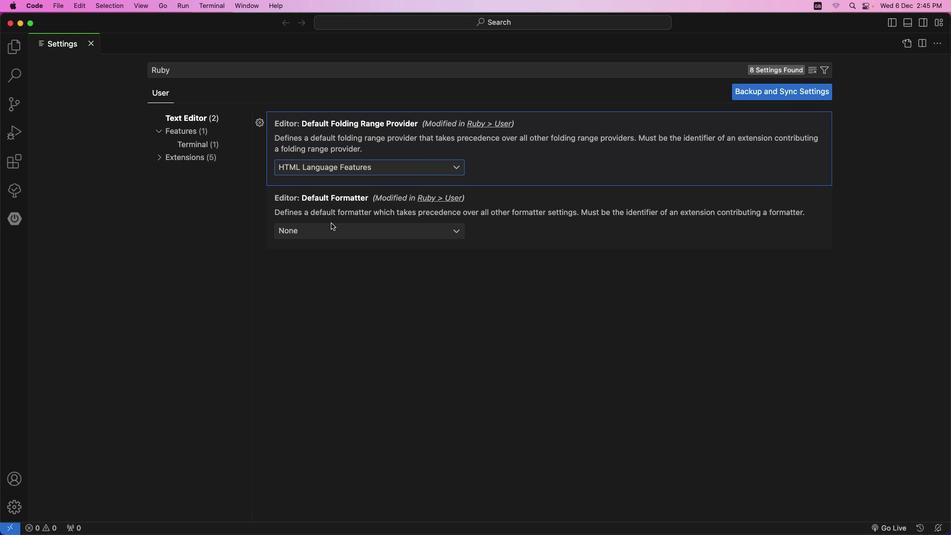 
Action: Mouse pressed left at (313, 208)
Screenshot: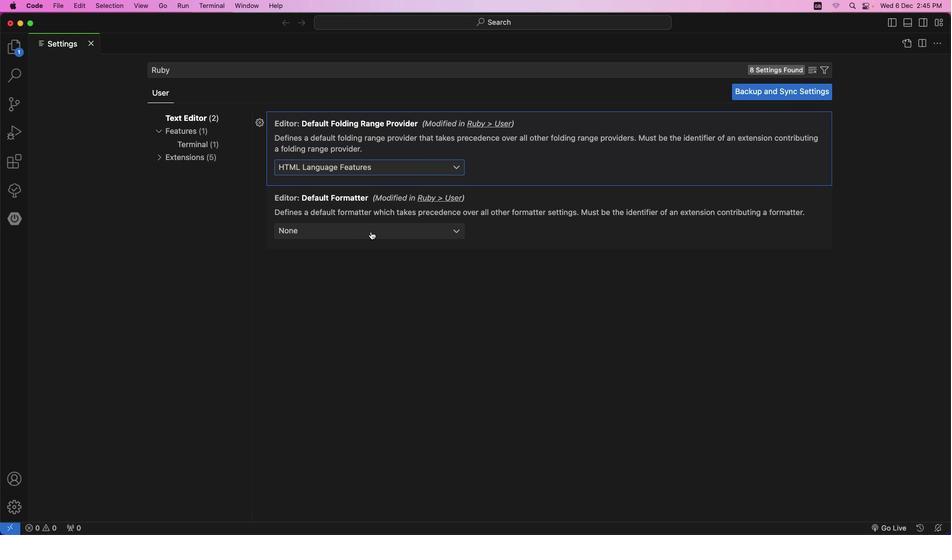 
Action: Mouse moved to (456, 229)
Screenshot: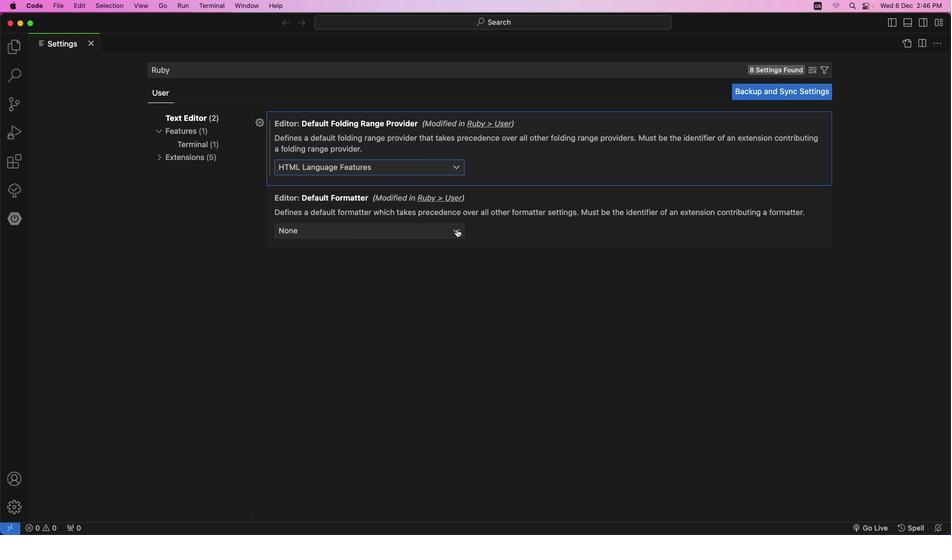 
Action: Mouse pressed left at (456, 229)
Screenshot: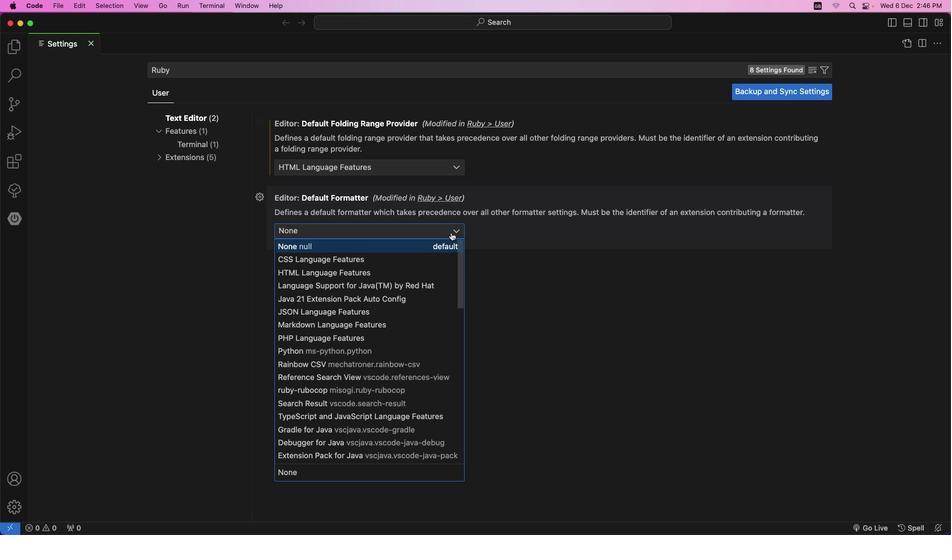 
Action: Mouse moved to (334, 350)
Screenshot: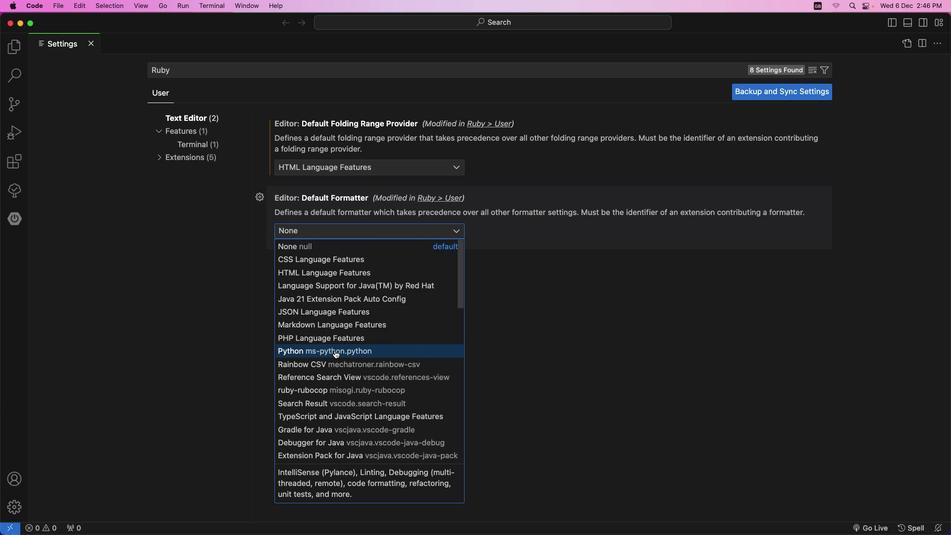 
Action: Mouse pressed left at (334, 350)
Screenshot: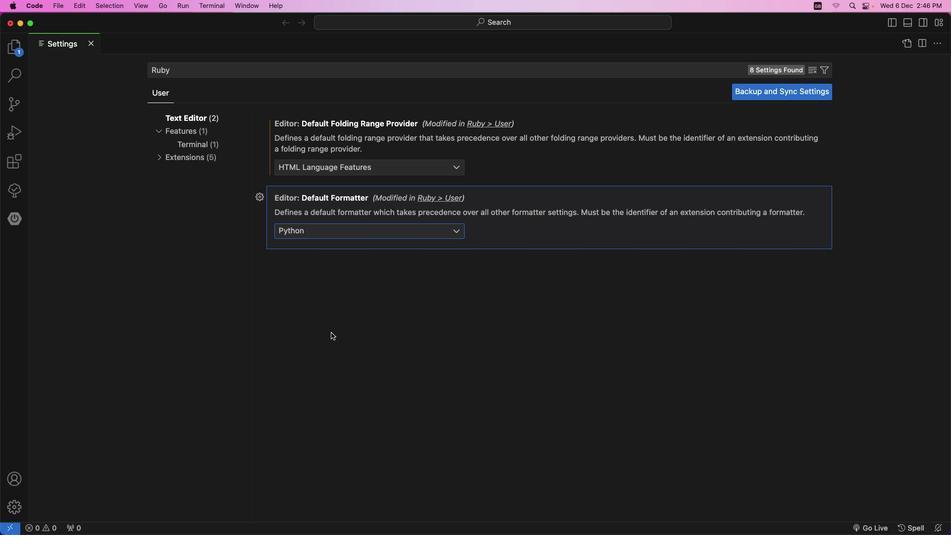 
Action: Mouse moved to (118, 81)
Screenshot: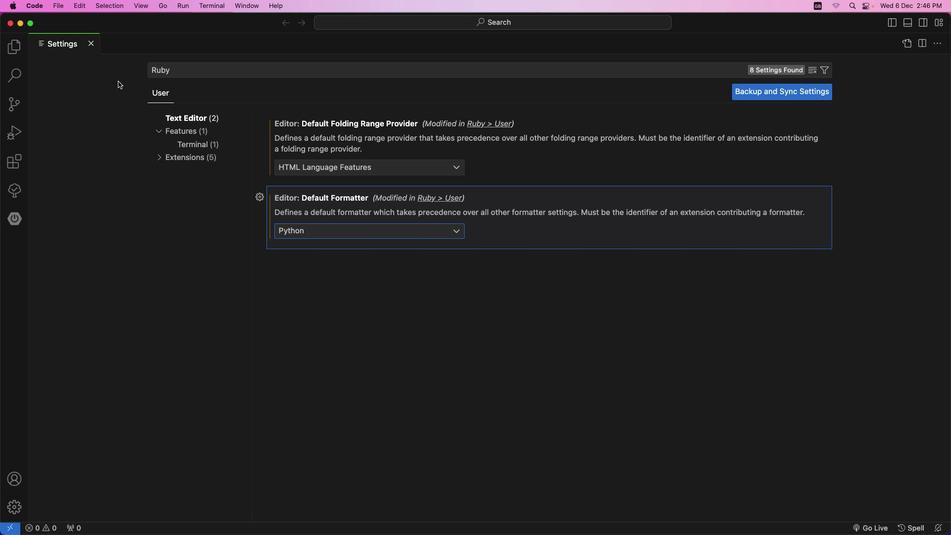 
Action: Key pressed Key.enter
Screenshot: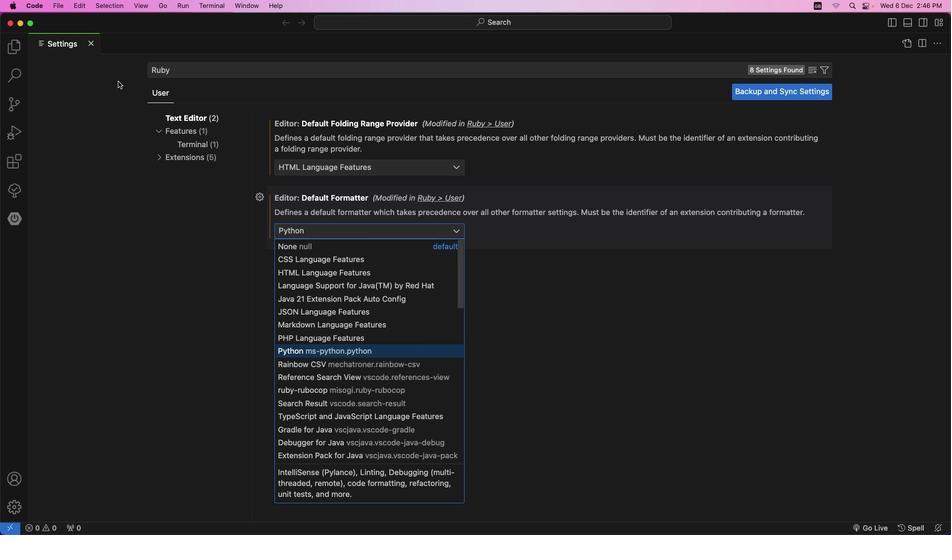 
Action: Mouse moved to (303, 346)
Screenshot: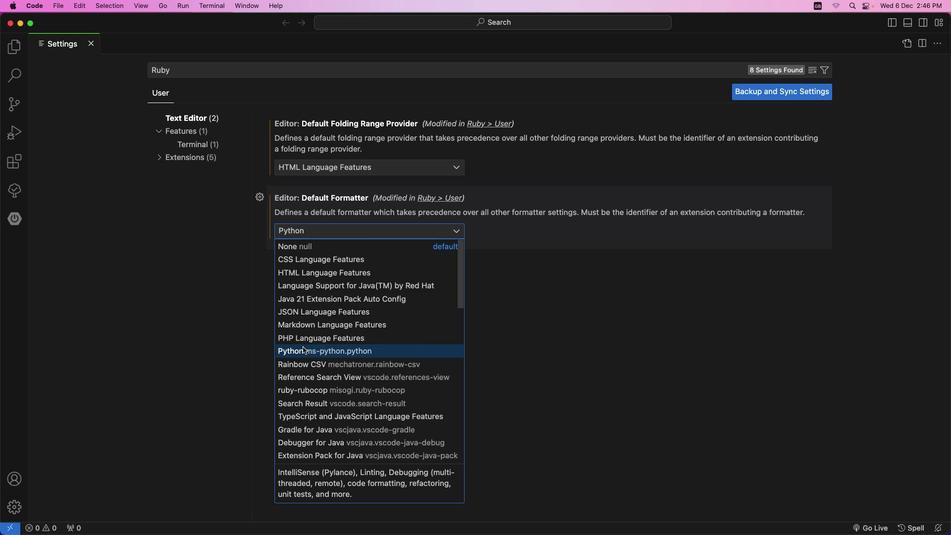 
Action: Mouse pressed left at (303, 346)
Screenshot: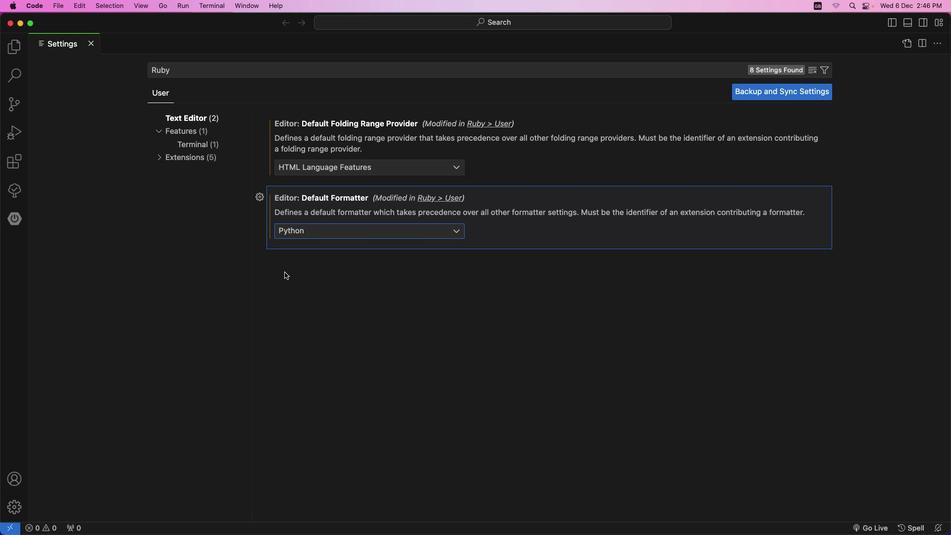 
Action: Mouse moved to (222, 212)
Screenshot: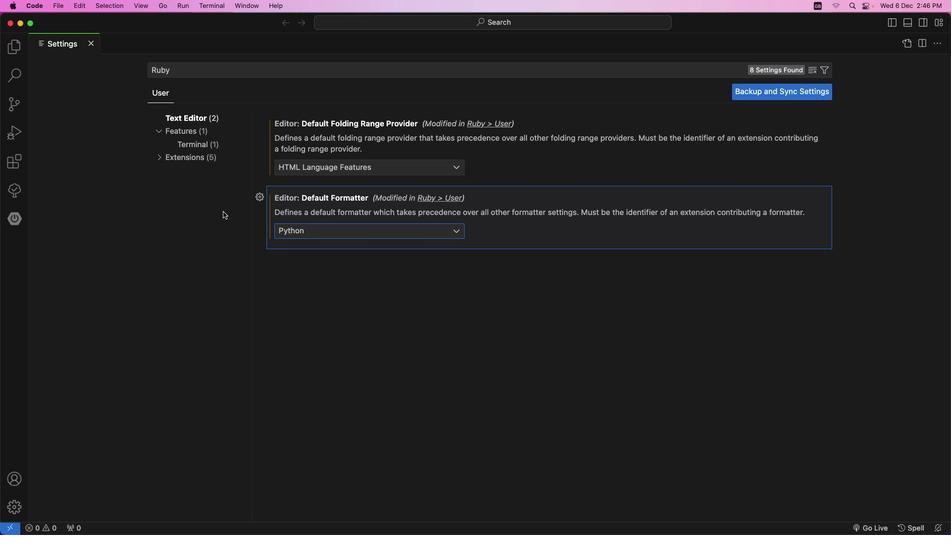 
Action: Mouse pressed left at (222, 212)
Screenshot: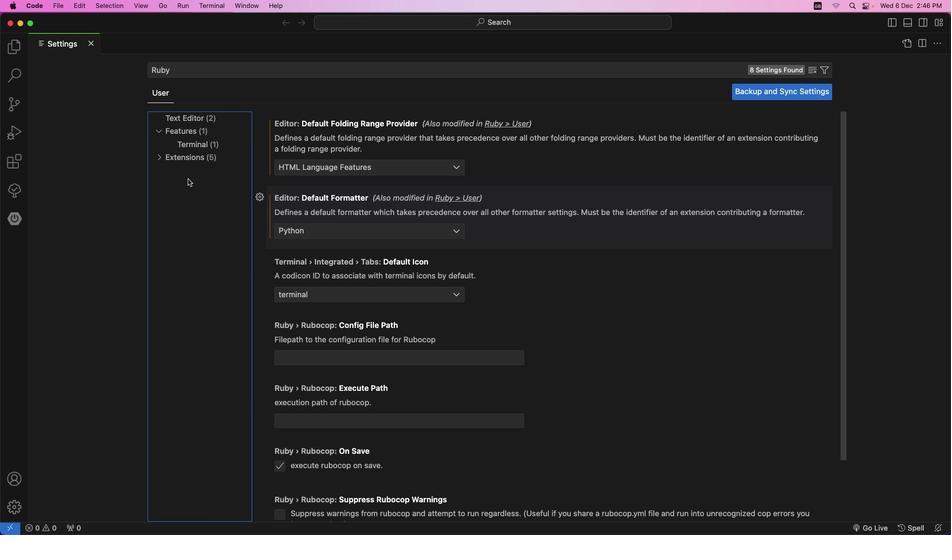 
Action: Mouse moved to (91, 42)
Screenshot: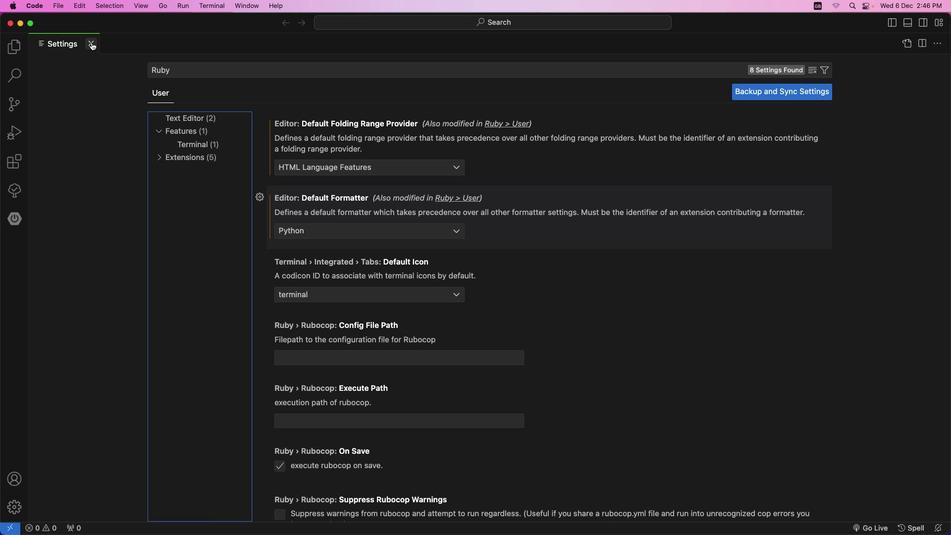
Action: Mouse pressed left at (91, 42)
Screenshot: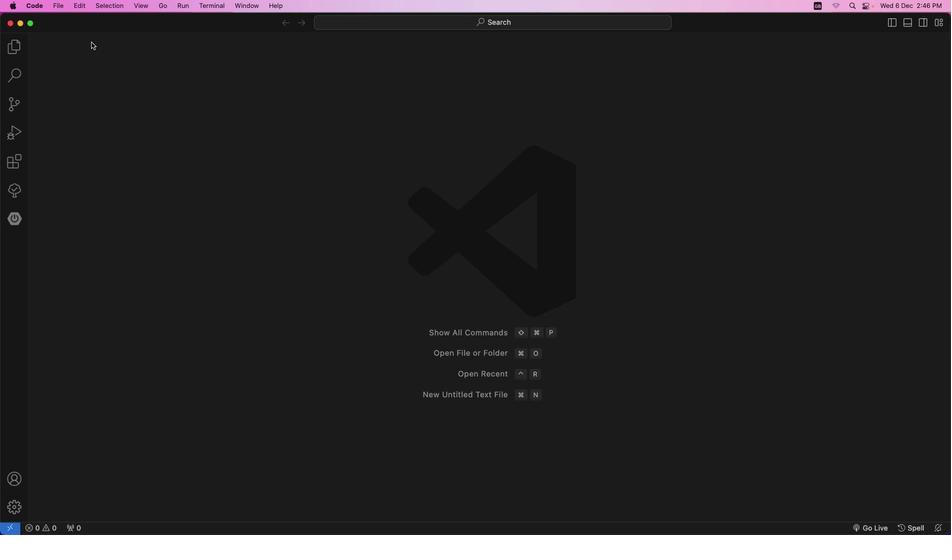 
Action: Mouse moved to (292, 179)
Screenshot: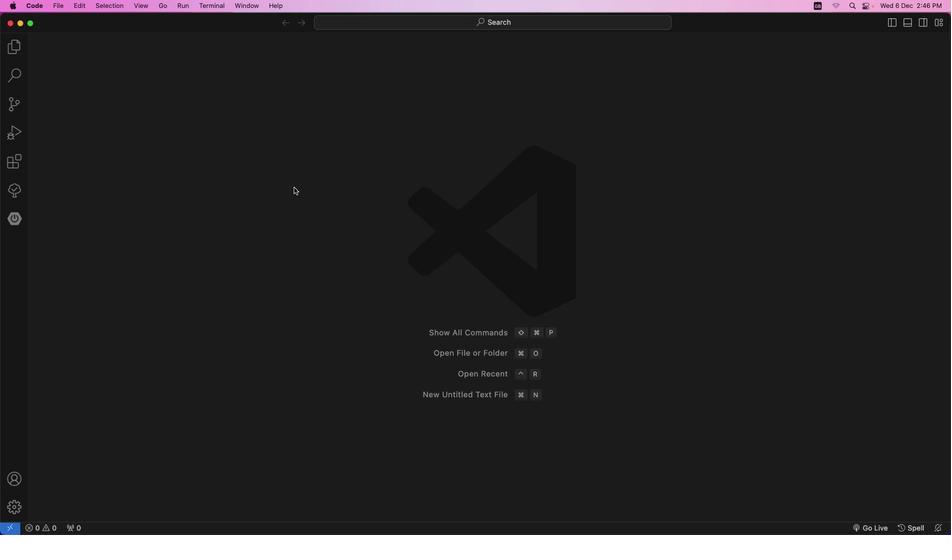 
